 Task: Open Card Lead Magnet Creation in Board Business Model Revenue Streams Development to Workspace Email Automation and add a team member Softage.2@softage.net, a label Blue, a checklist Special Education, an attachment from your google drive, a color Blue and finally, add a card description 'Conduct customer focus group for new product' and a comment 'Since this item requires input from multiple team members, let us make sure everyone is on the same page before moving forward.'. Add a start date 'Jan 06, 1900' with a due date 'Jan 13, 1900'
Action: Mouse moved to (777, 157)
Screenshot: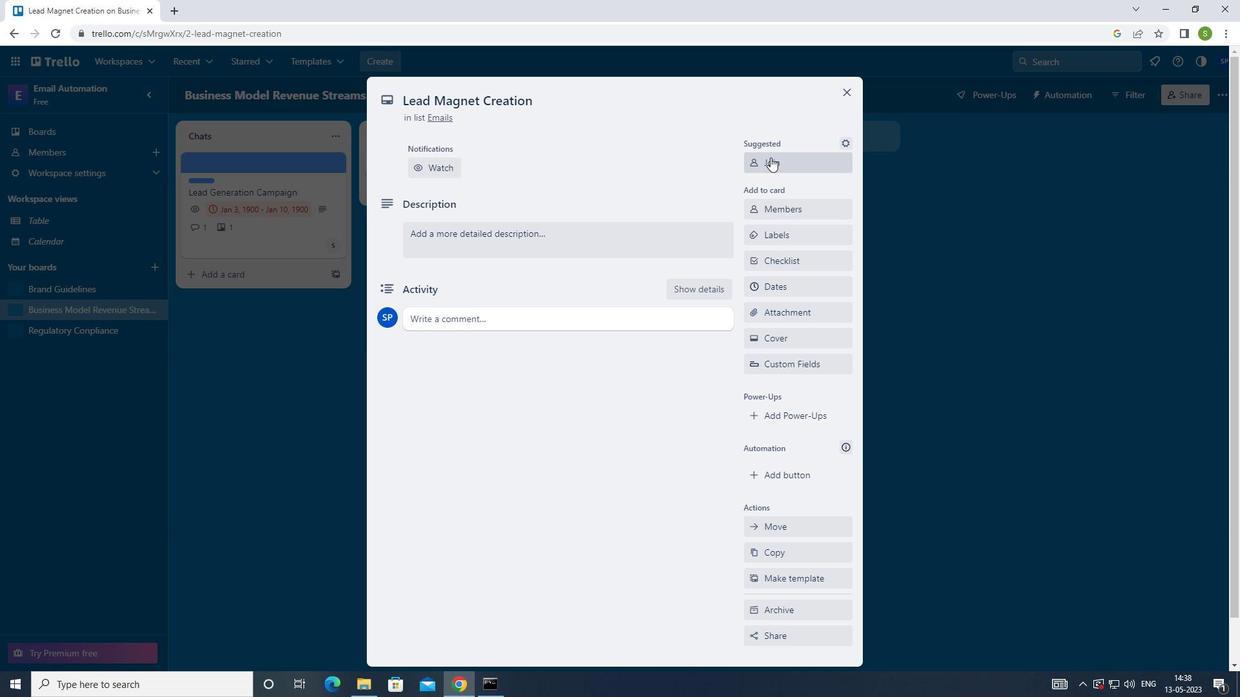 
Action: Mouse pressed left at (777, 157)
Screenshot: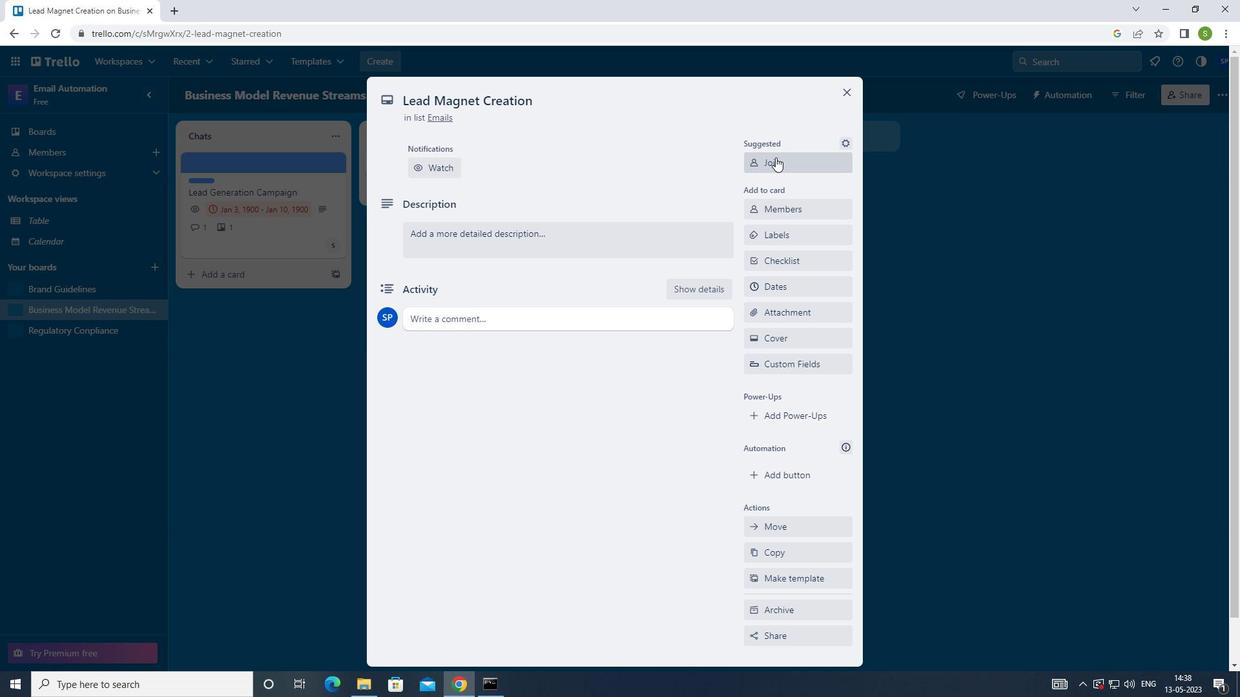 
Action: Mouse moved to (792, 162)
Screenshot: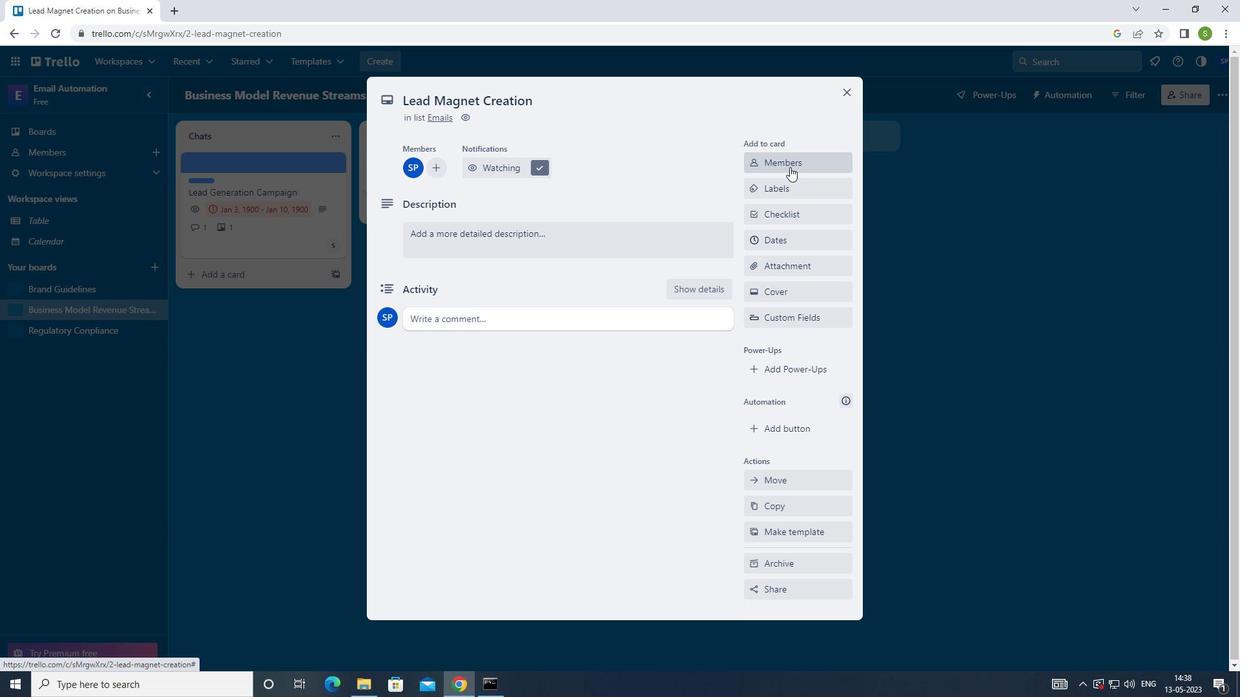 
Action: Mouse pressed left at (792, 162)
Screenshot: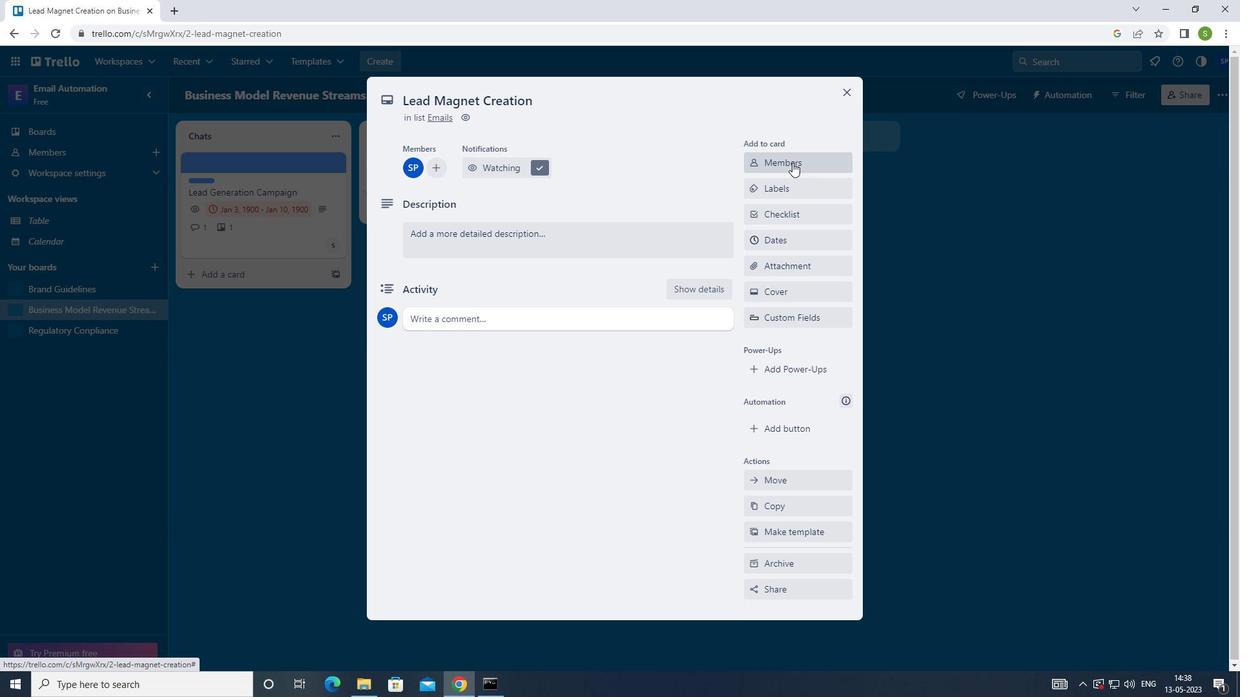 
Action: Mouse moved to (772, 171)
Screenshot: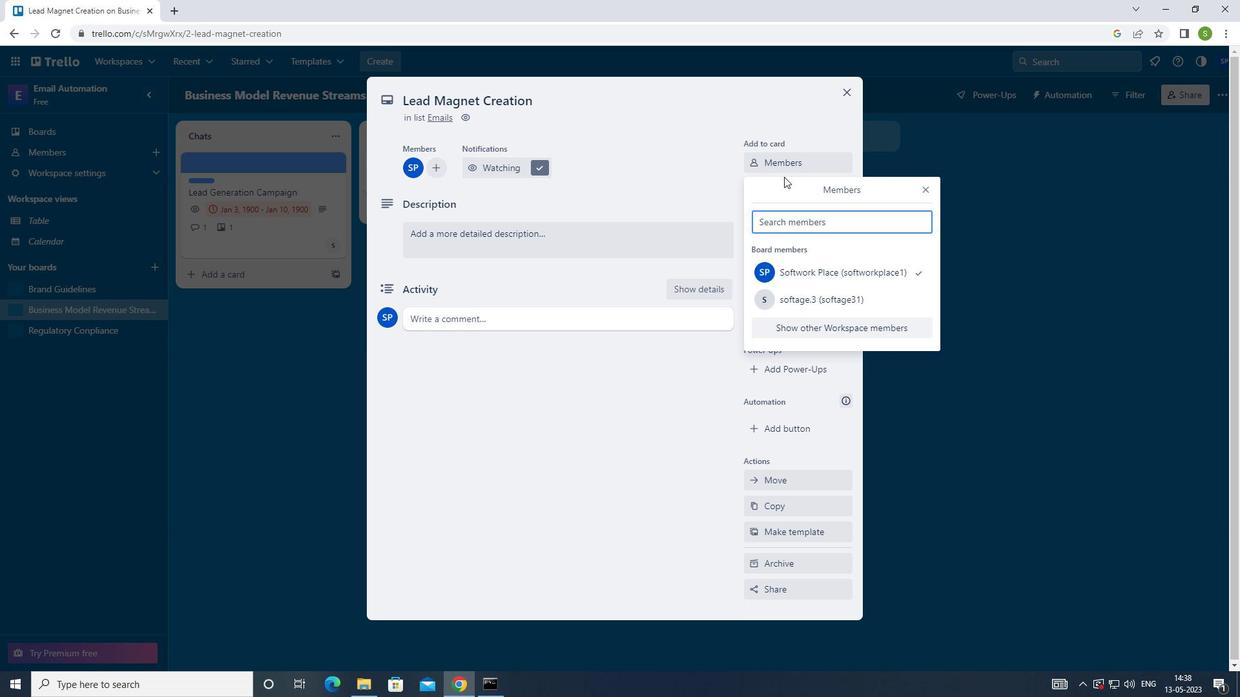 
Action: Key pressed <Key.shift>SOFTAGE.2<Key.shift>@SOFTAGE.NET
Screenshot: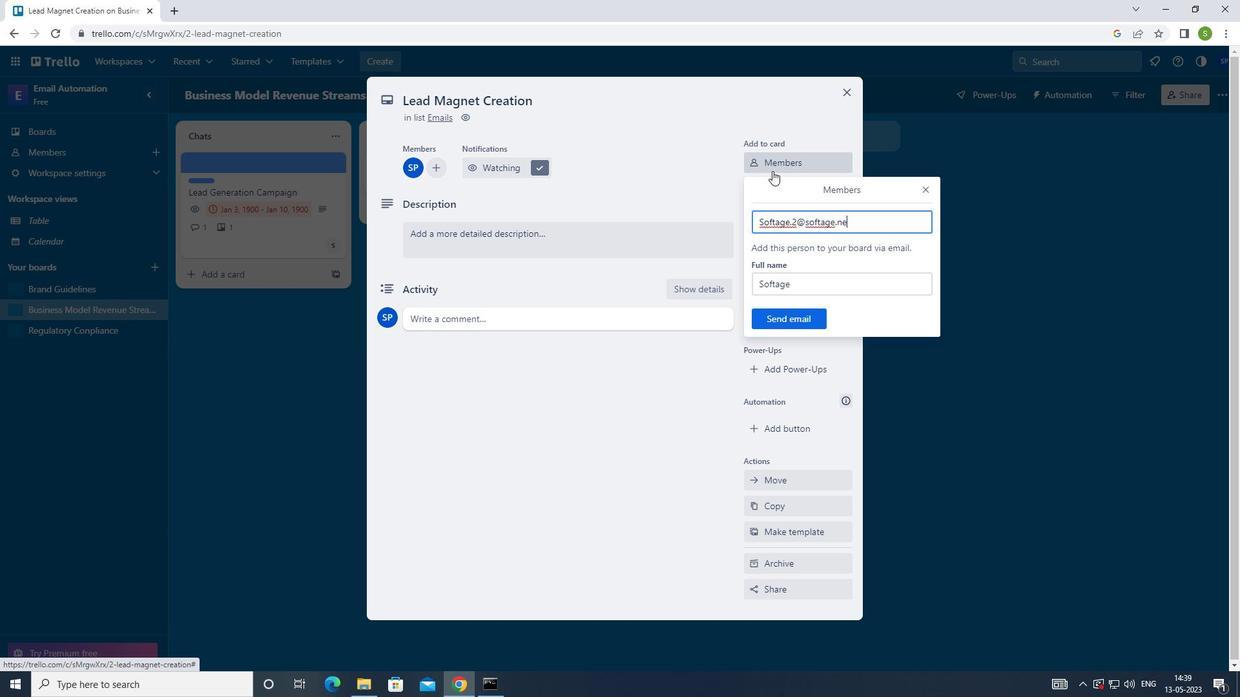 
Action: Mouse moved to (793, 319)
Screenshot: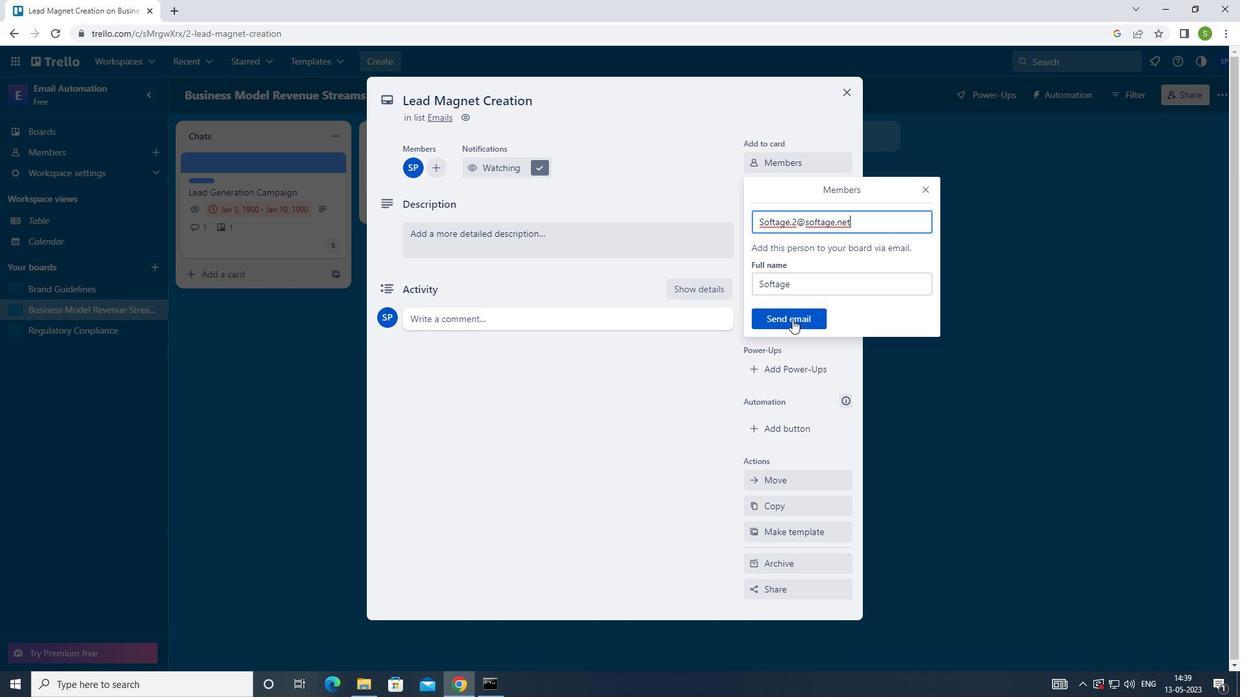 
Action: Mouse pressed left at (793, 319)
Screenshot: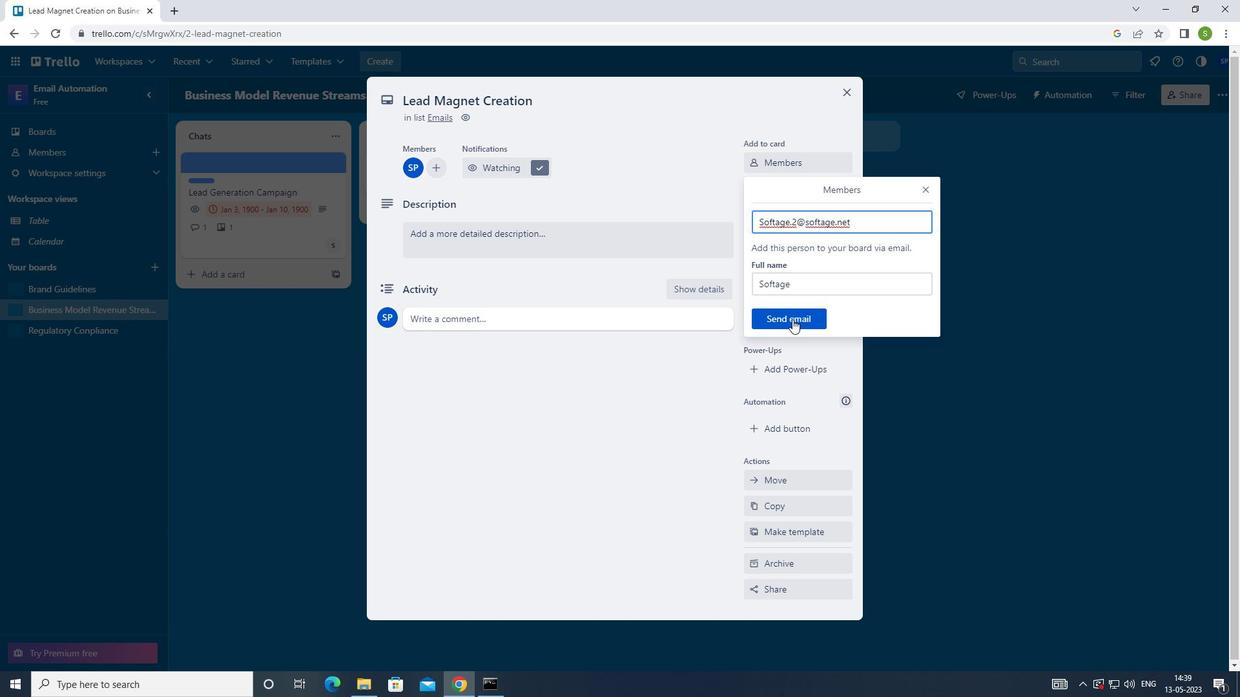 
Action: Mouse moved to (808, 190)
Screenshot: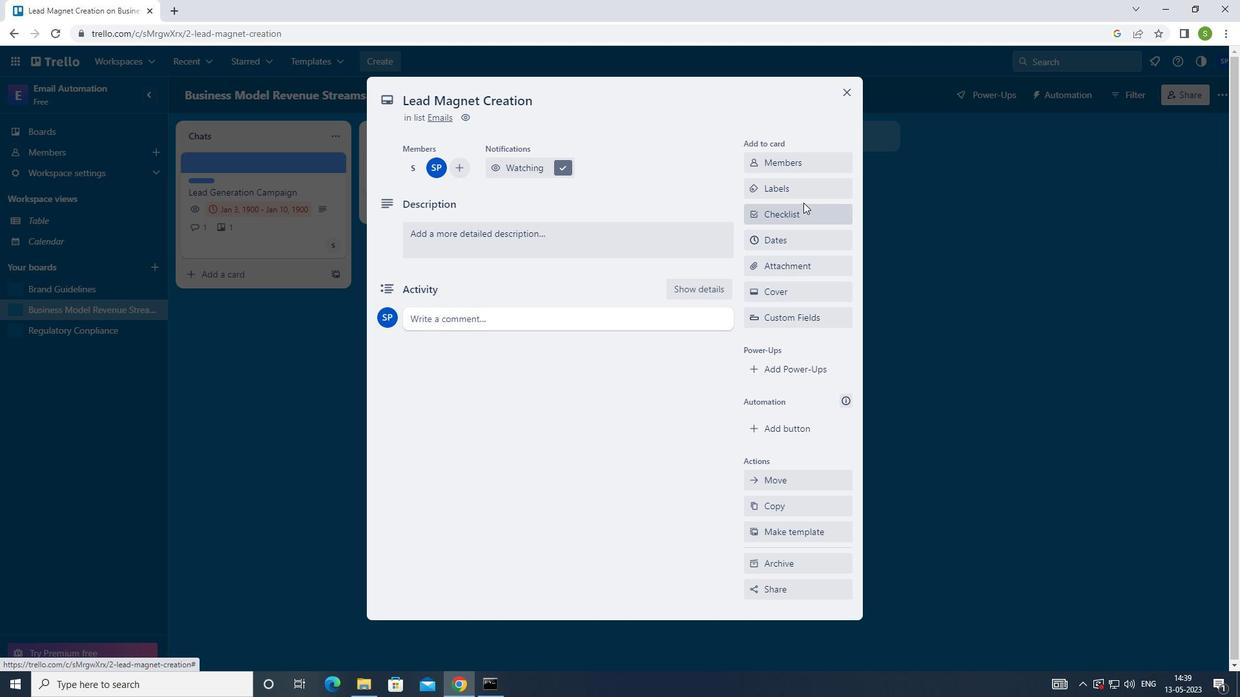 
Action: Mouse pressed left at (808, 190)
Screenshot: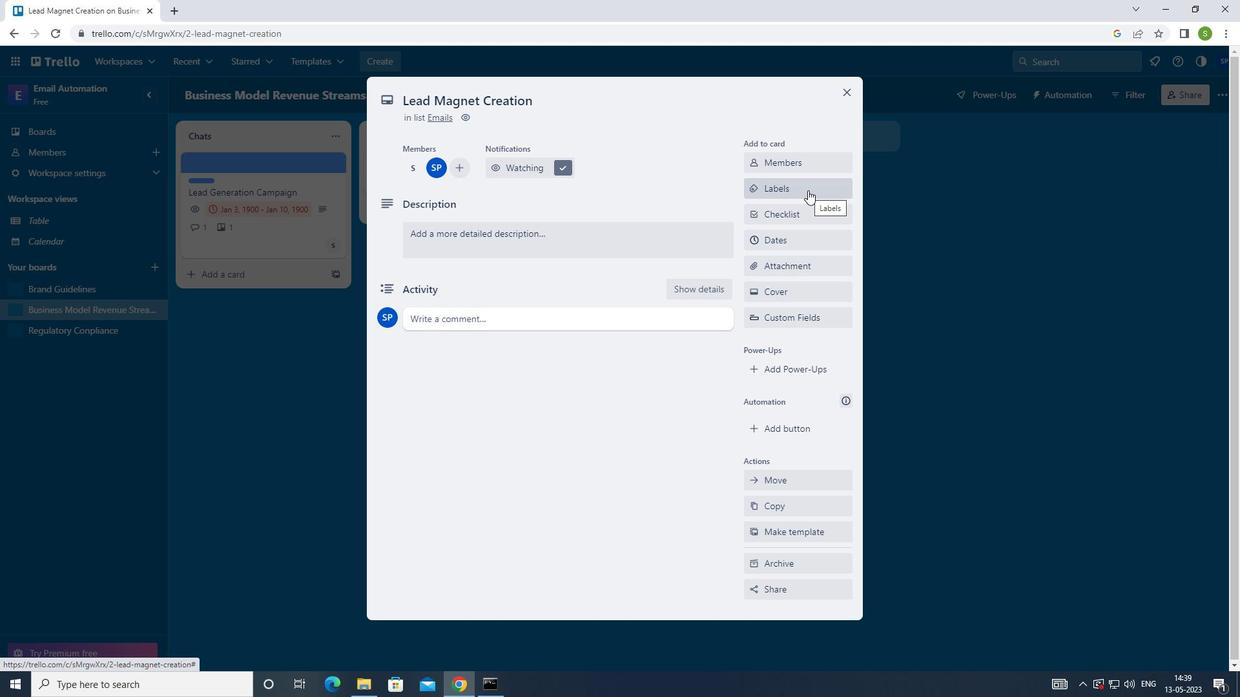 
Action: Mouse moved to (758, 412)
Screenshot: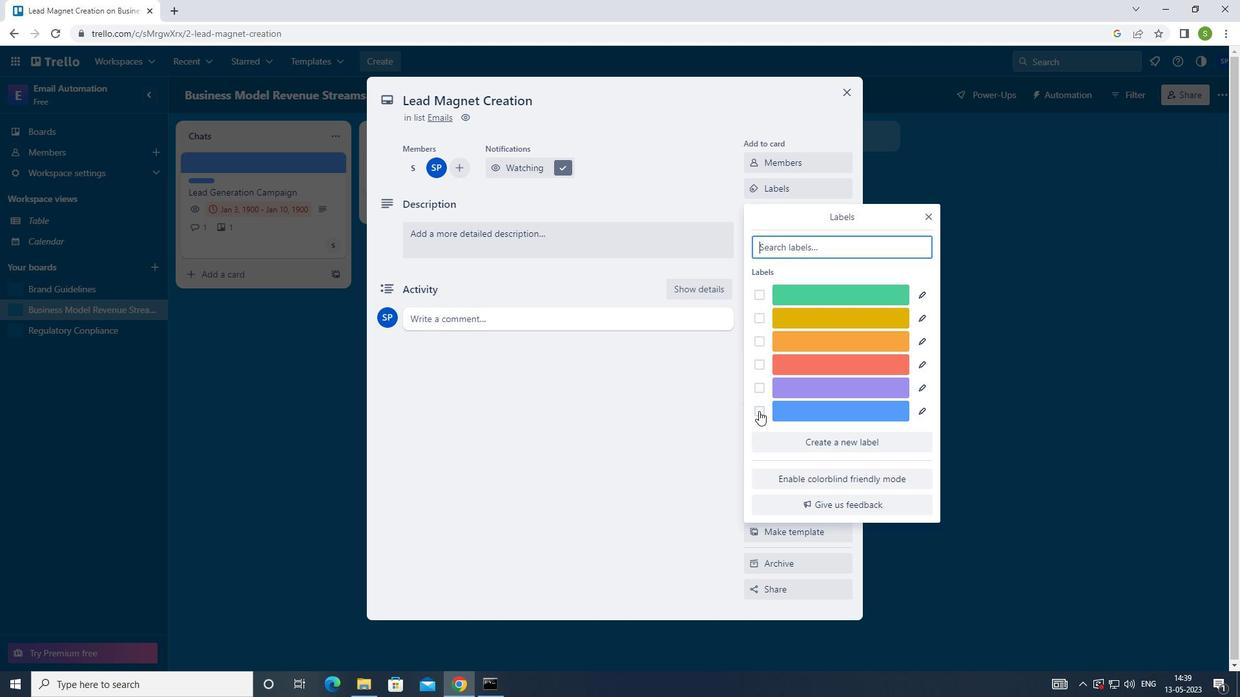 
Action: Mouse pressed left at (758, 412)
Screenshot: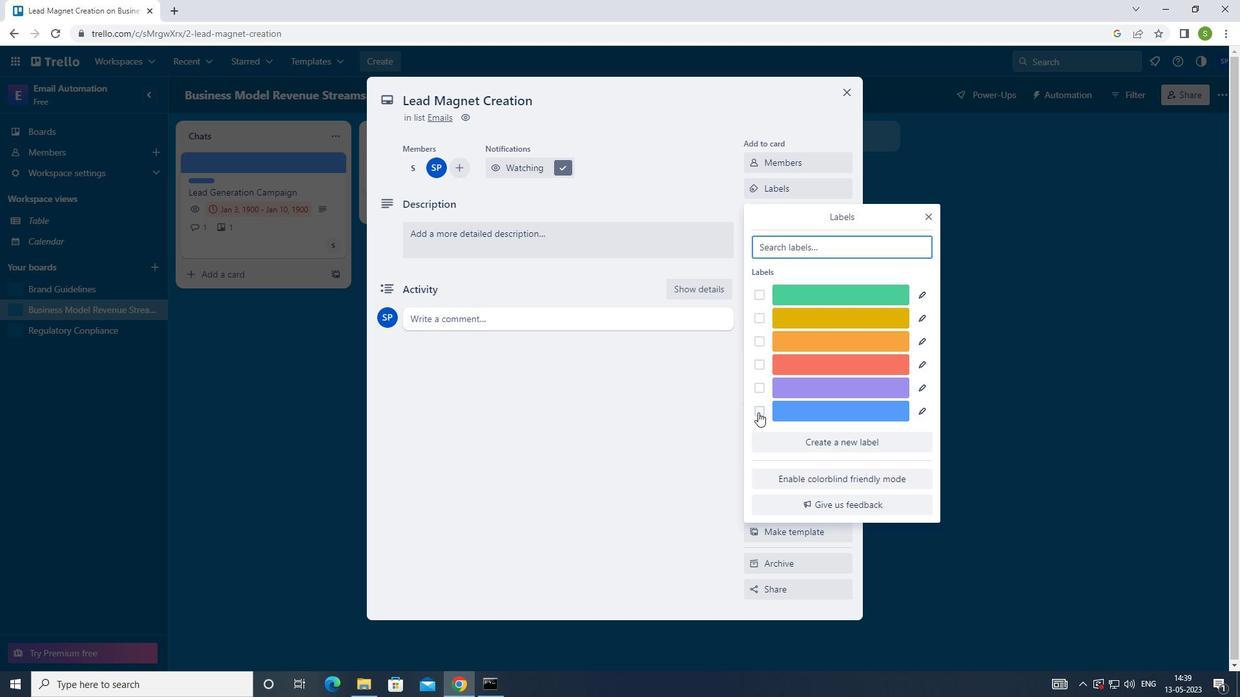 
Action: Mouse moved to (931, 219)
Screenshot: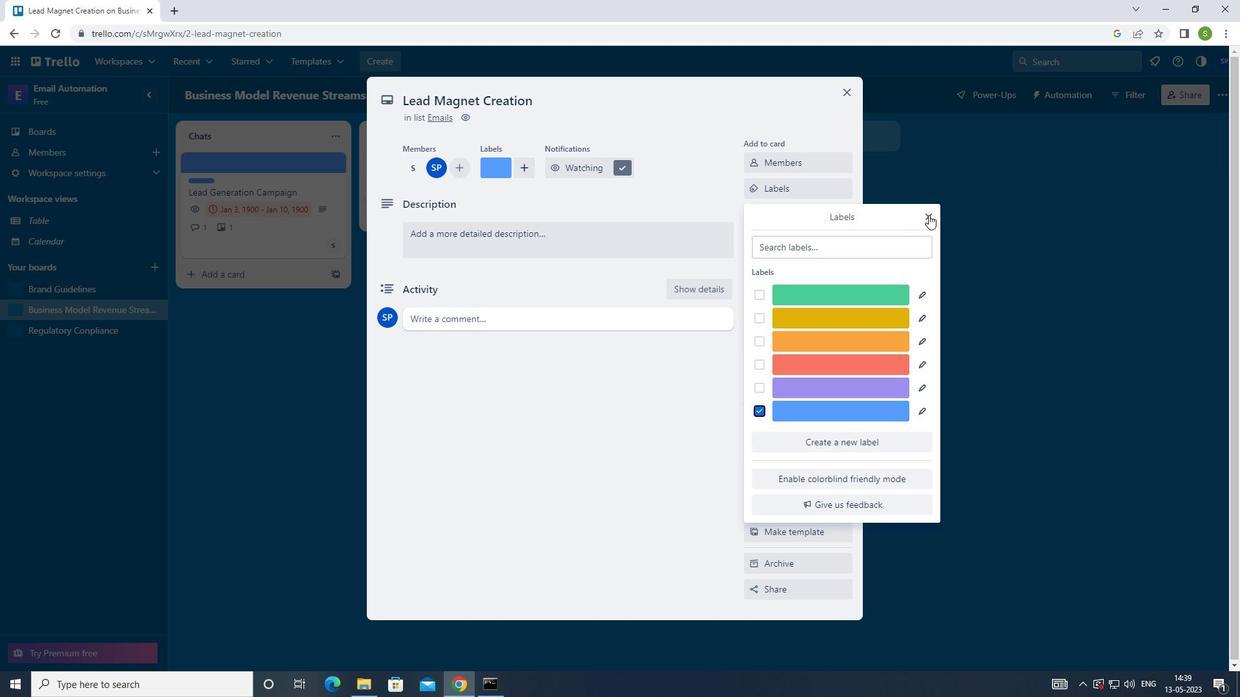 
Action: Mouse pressed left at (931, 219)
Screenshot: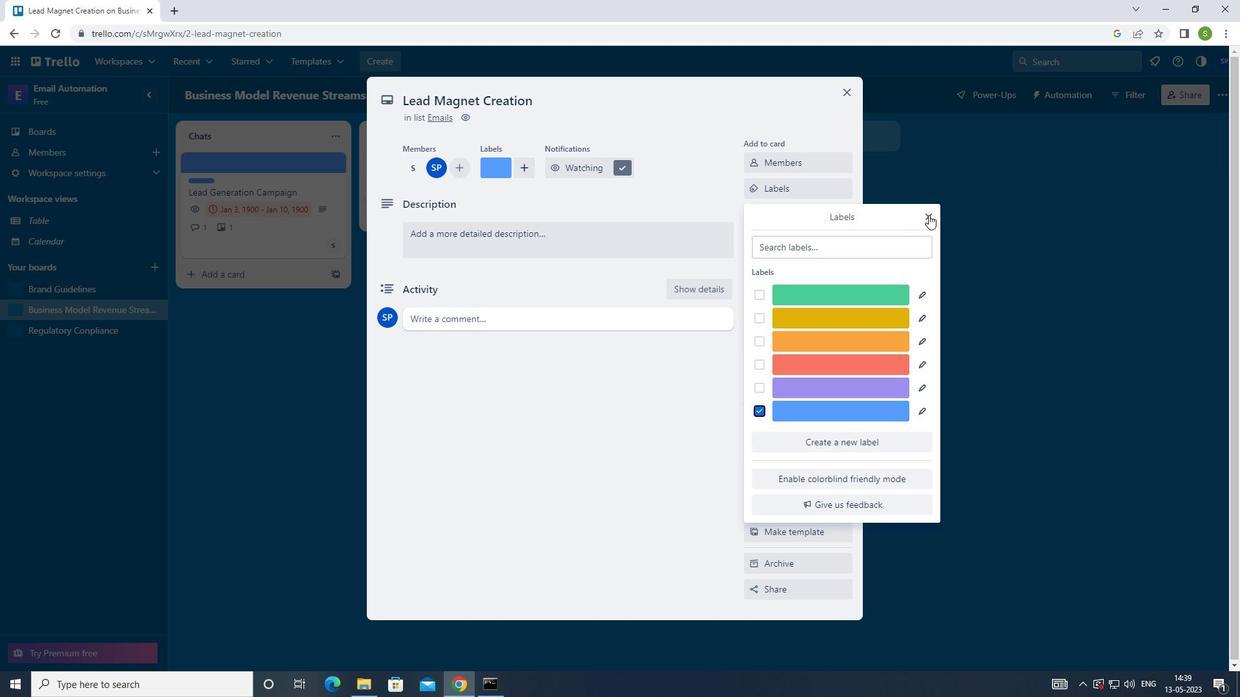 
Action: Mouse moved to (805, 214)
Screenshot: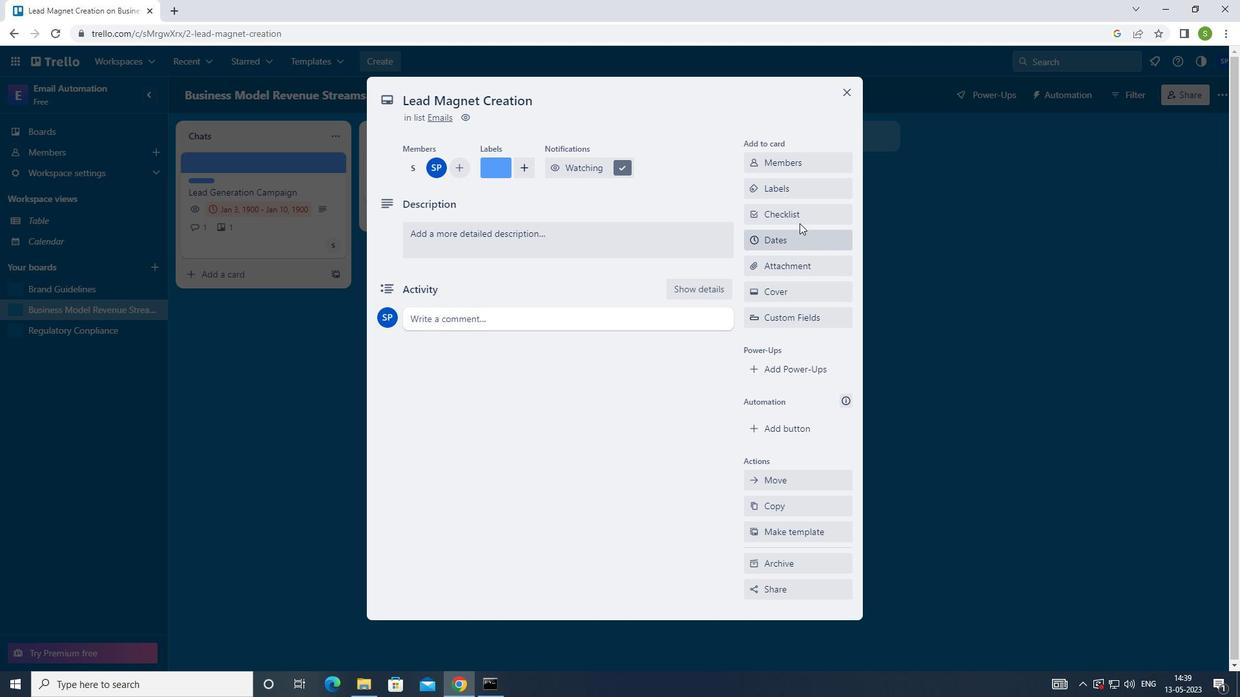 
Action: Mouse pressed left at (805, 214)
Screenshot: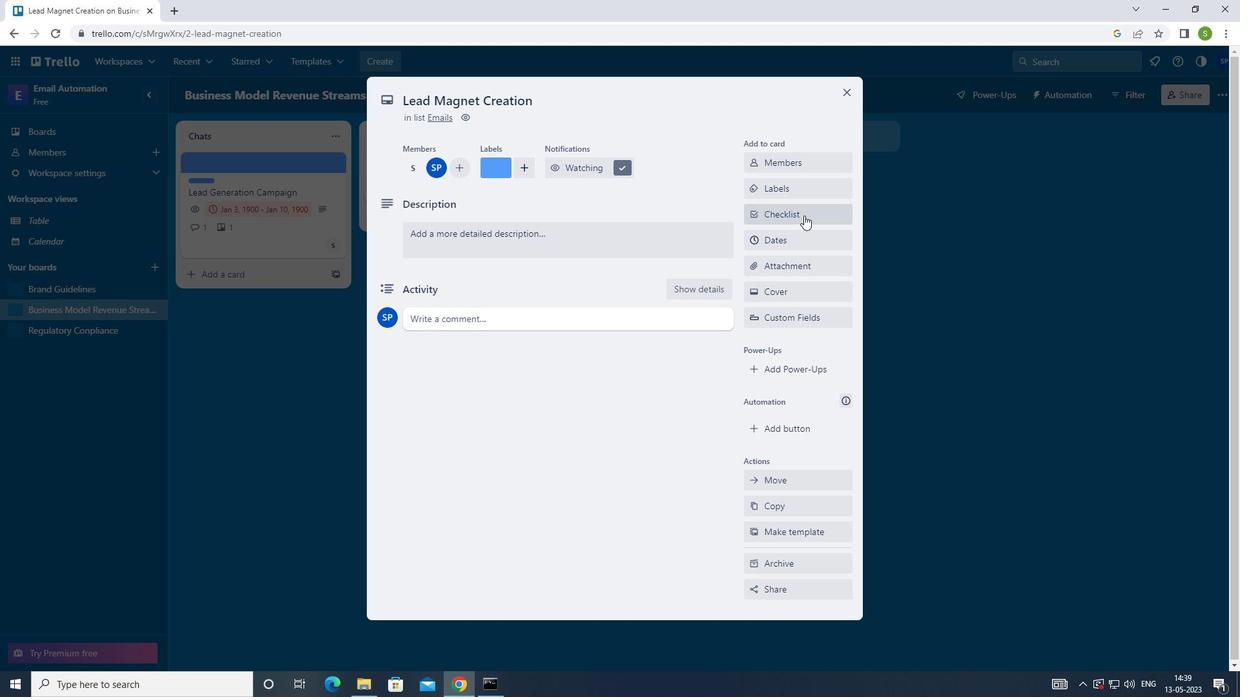 
Action: Mouse moved to (898, 260)
Screenshot: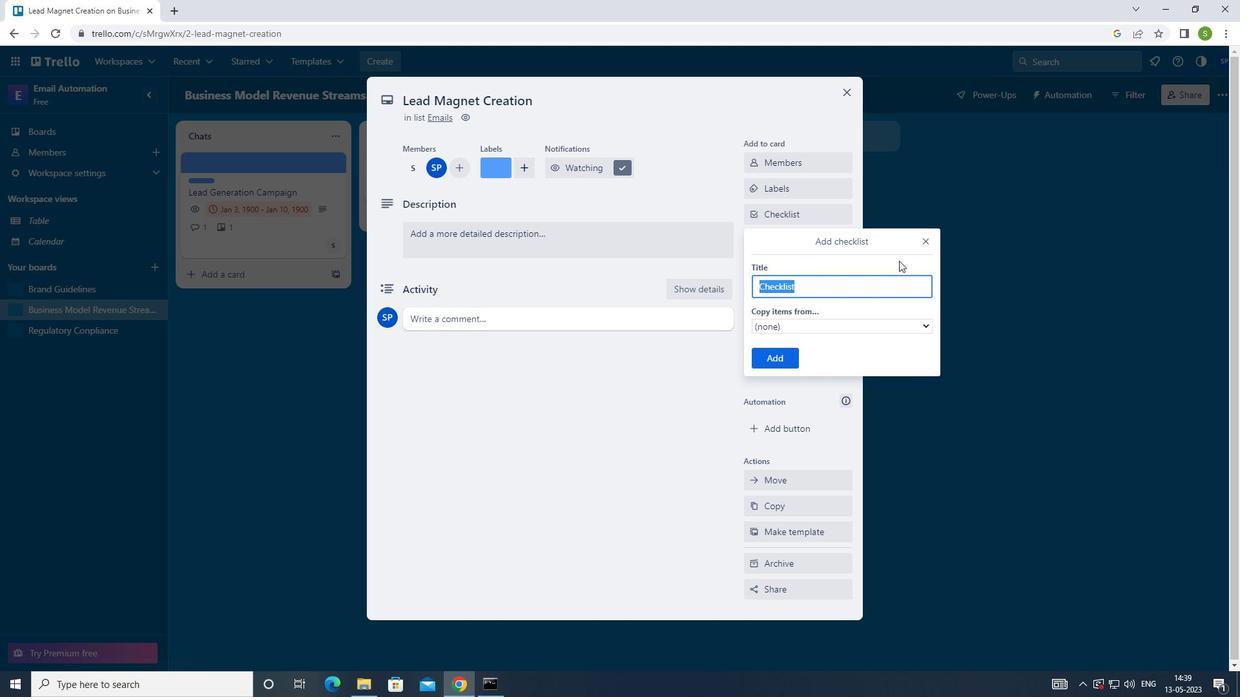 
Action: Key pressed <Key.shift>SE<Key.backspace>PECIAL<Key.space><Key.shift>EDUCATION
Screenshot: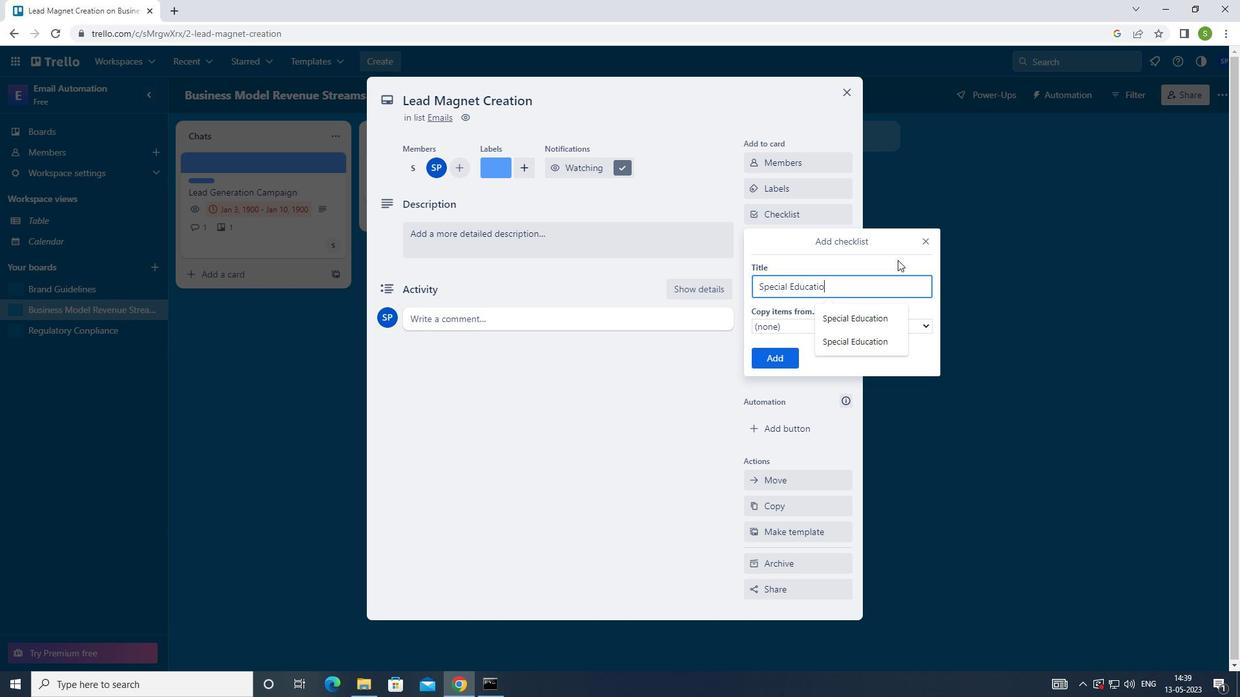 
Action: Mouse moved to (777, 358)
Screenshot: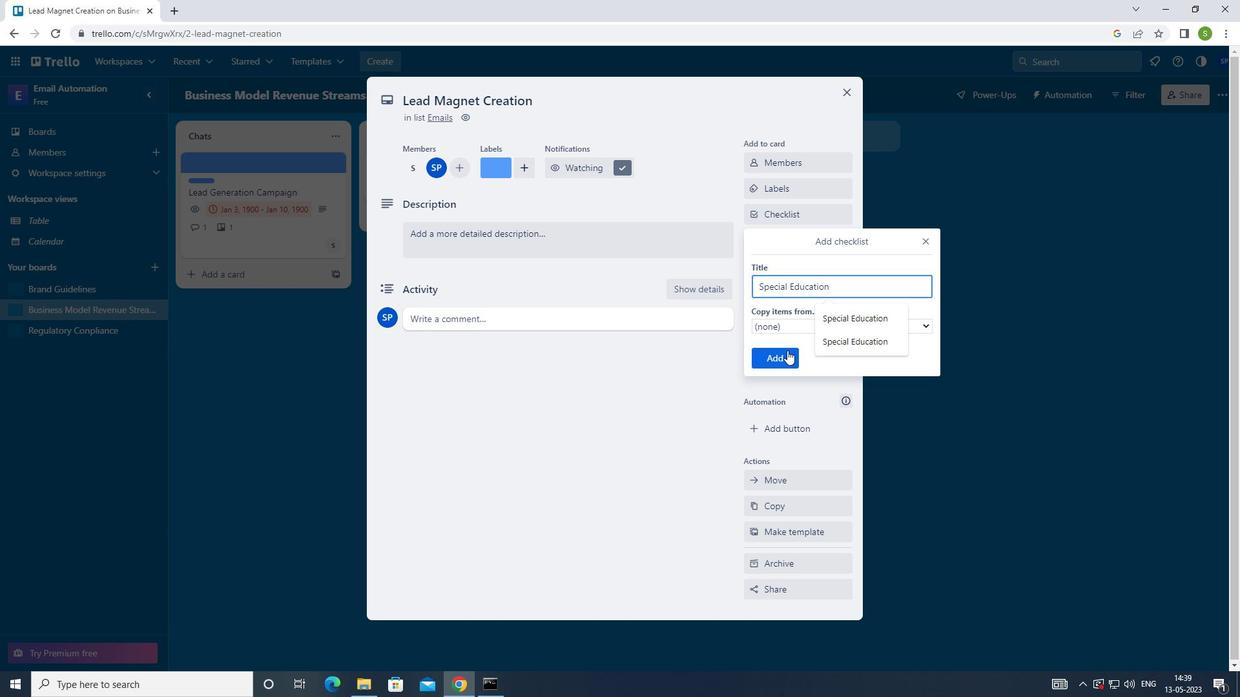 
Action: Mouse pressed left at (777, 358)
Screenshot: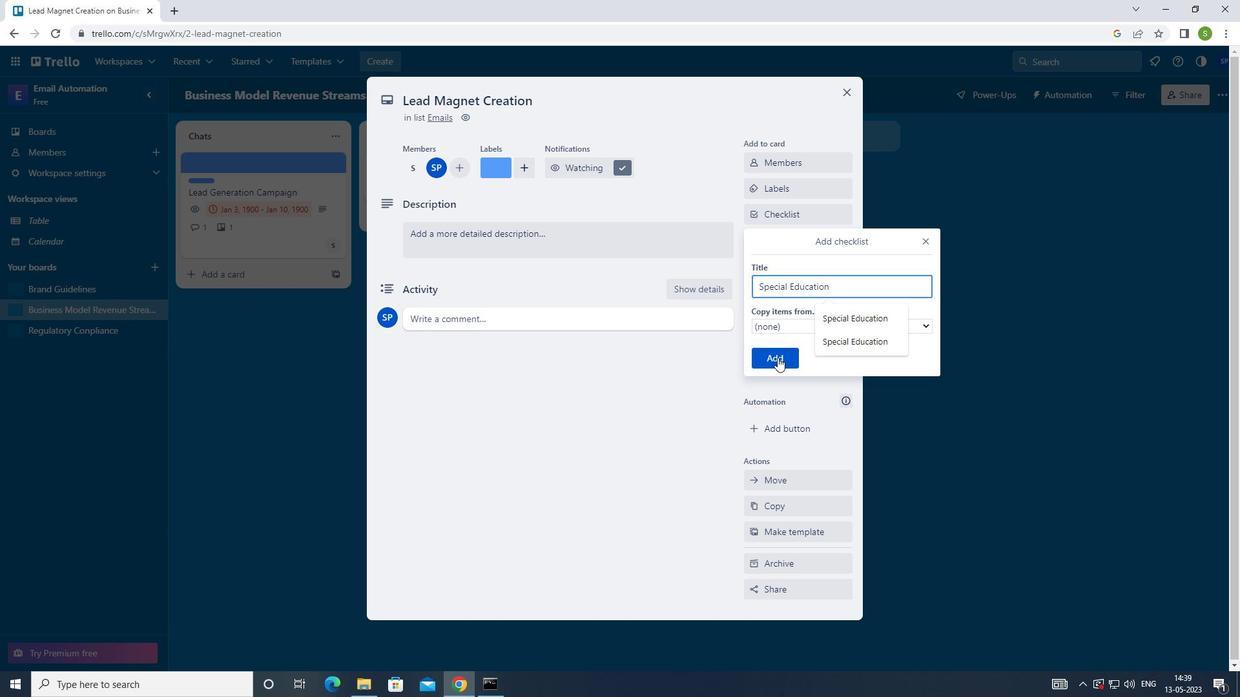 
Action: Mouse moved to (803, 271)
Screenshot: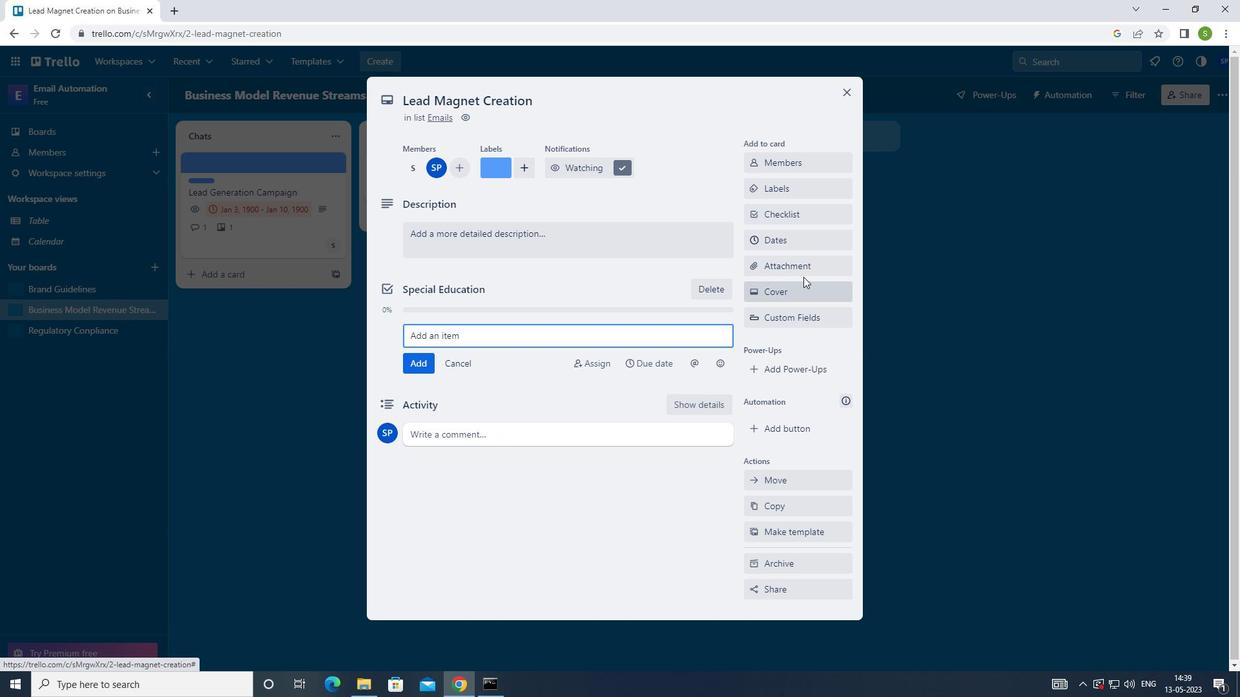 
Action: Mouse pressed left at (803, 271)
Screenshot: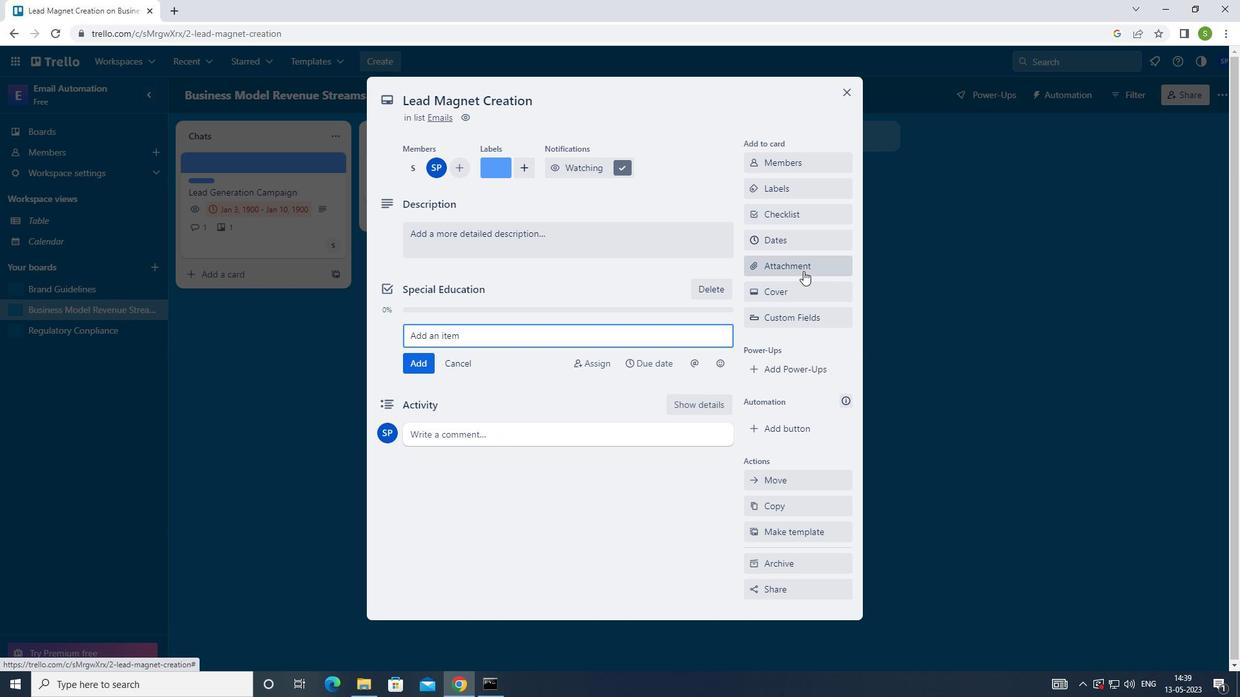 
Action: Mouse moved to (785, 361)
Screenshot: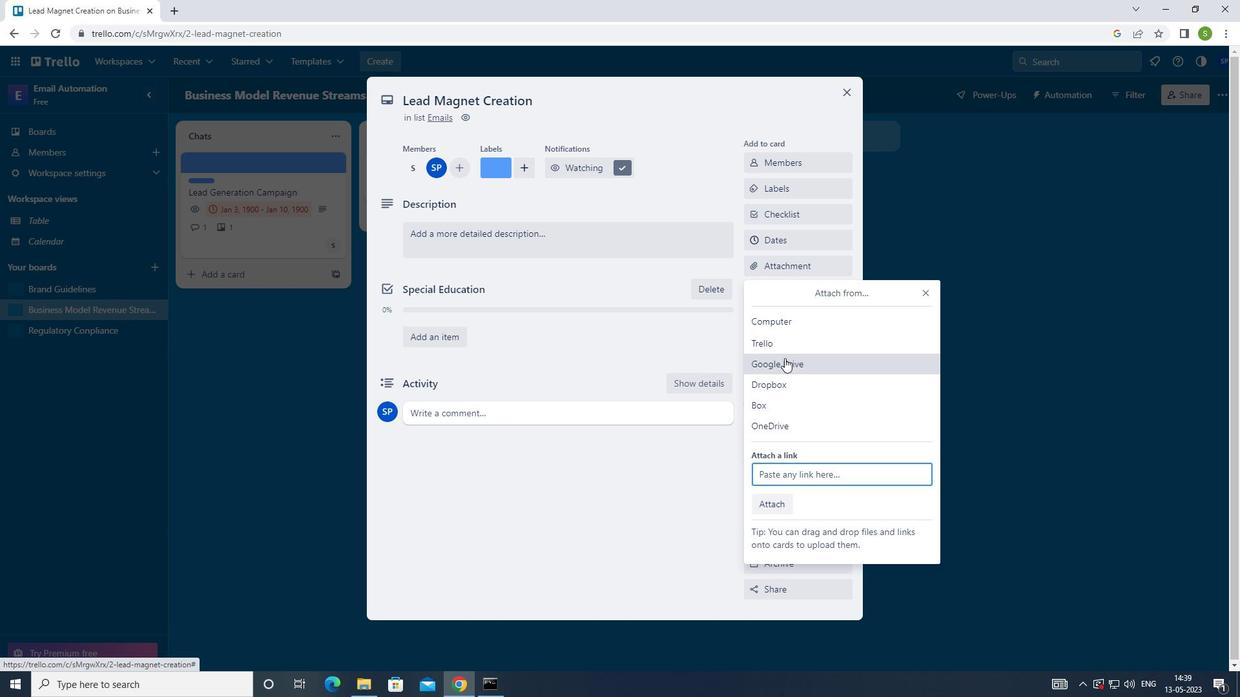 
Action: Mouse pressed left at (785, 361)
Screenshot: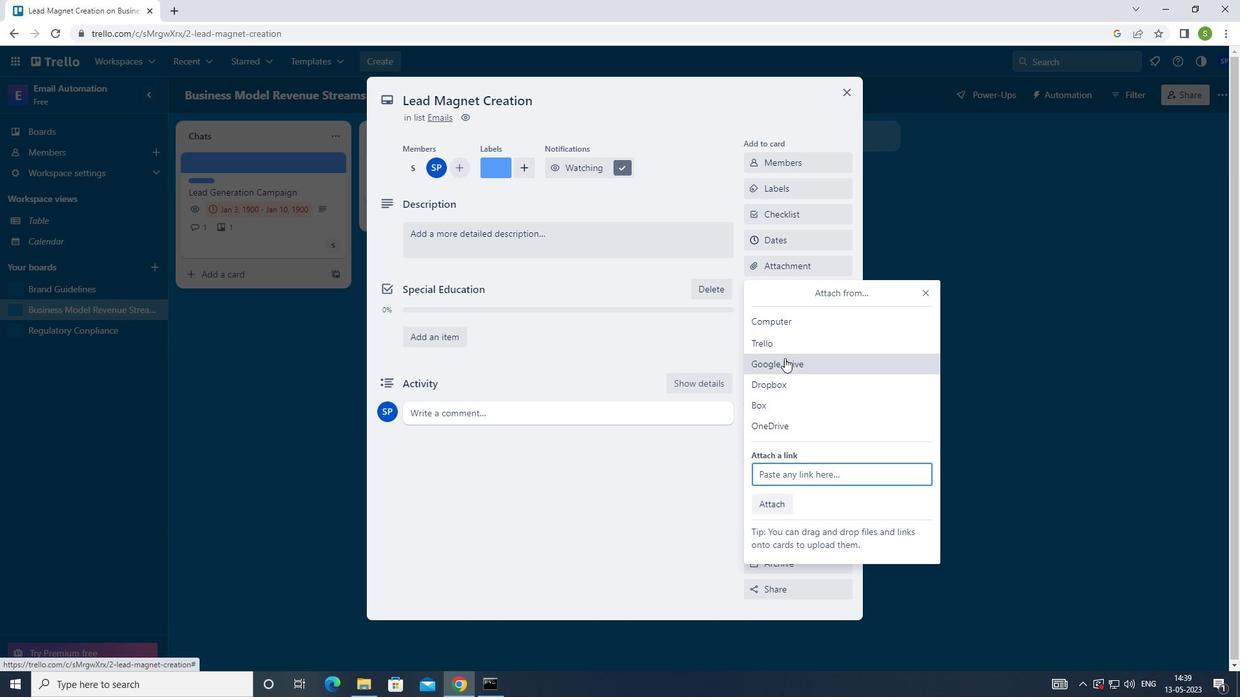 
Action: Mouse moved to (342, 316)
Screenshot: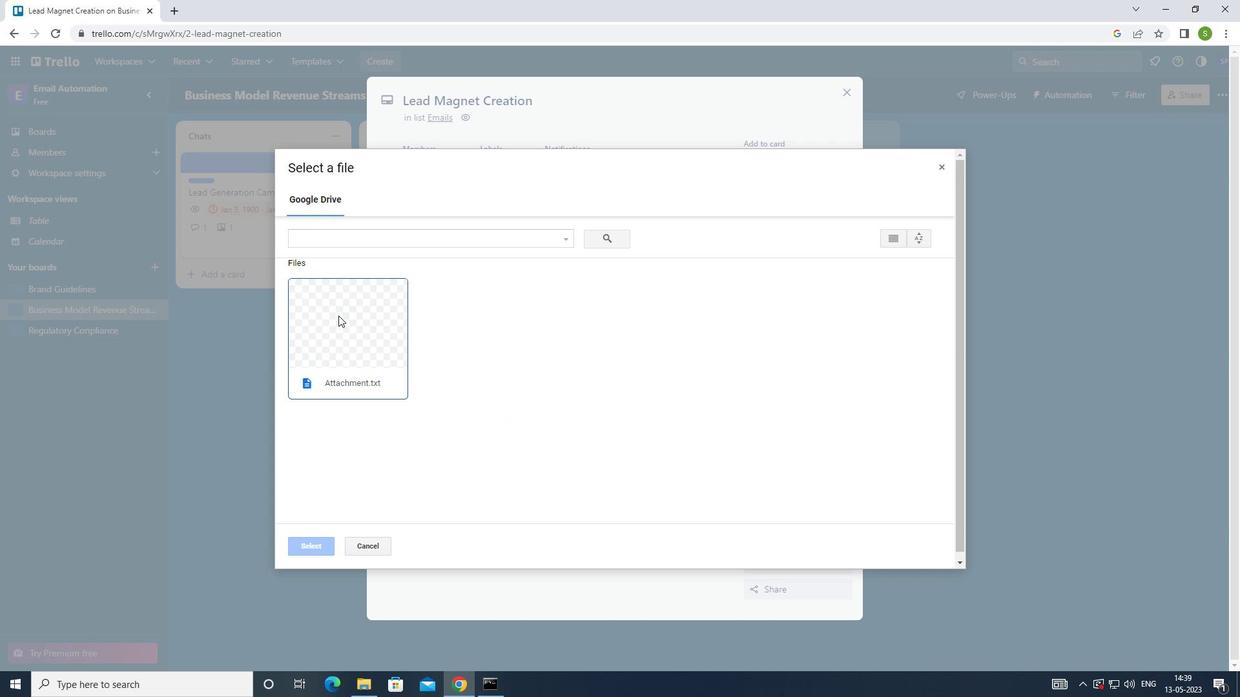 
Action: Mouse pressed left at (342, 316)
Screenshot: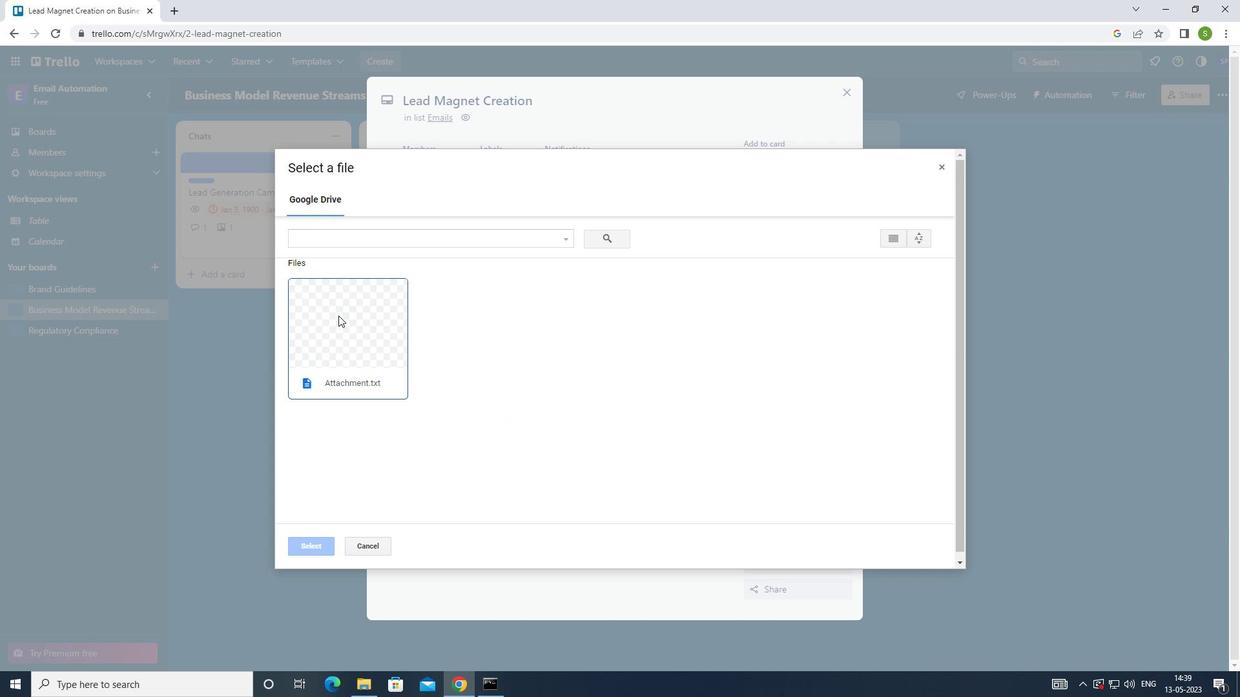 
Action: Mouse moved to (305, 541)
Screenshot: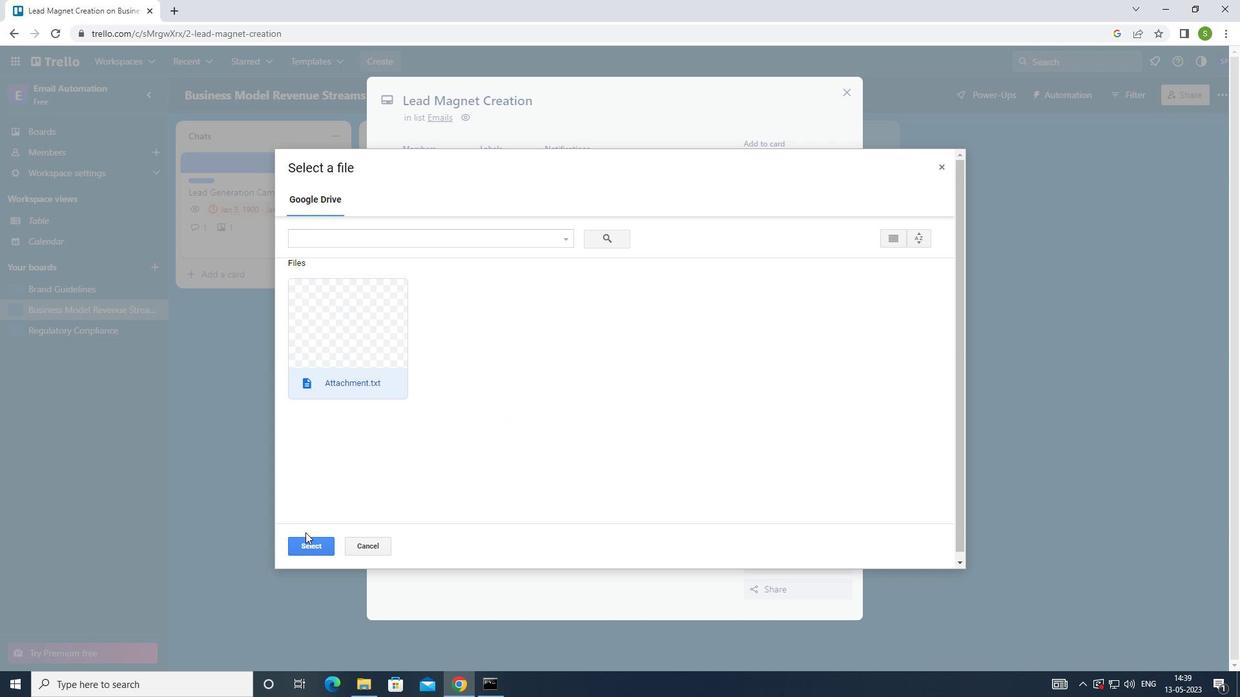 
Action: Mouse pressed left at (305, 541)
Screenshot: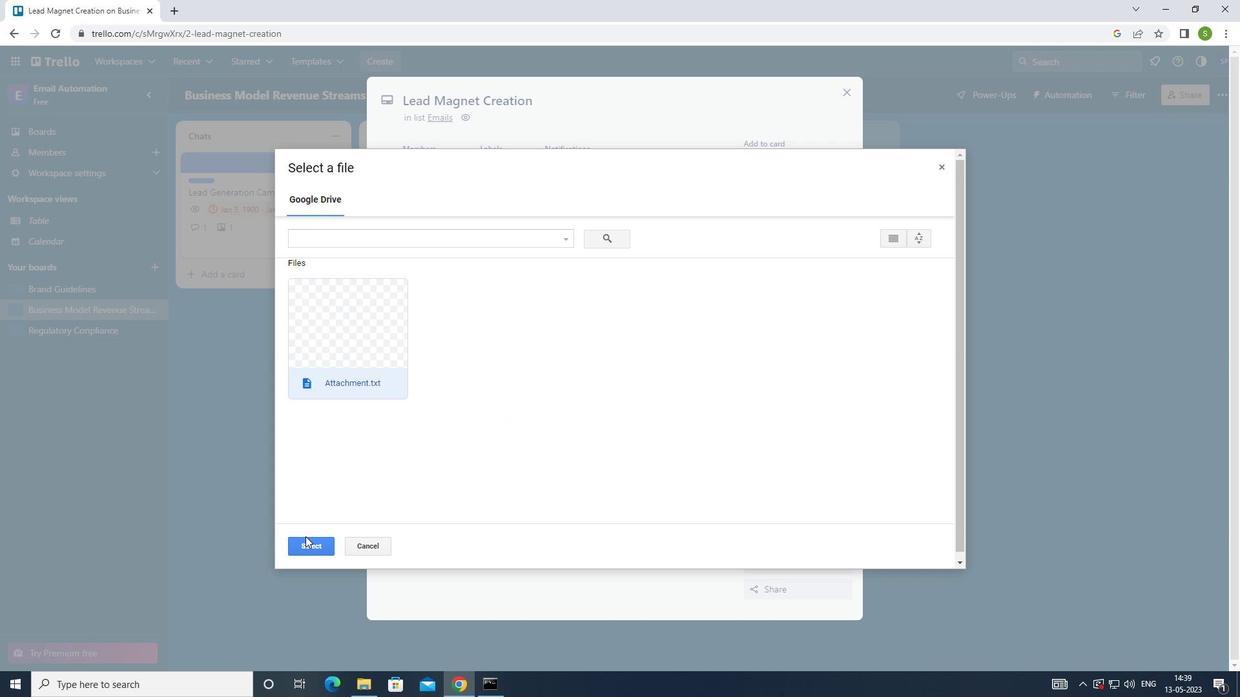 
Action: Mouse moved to (774, 297)
Screenshot: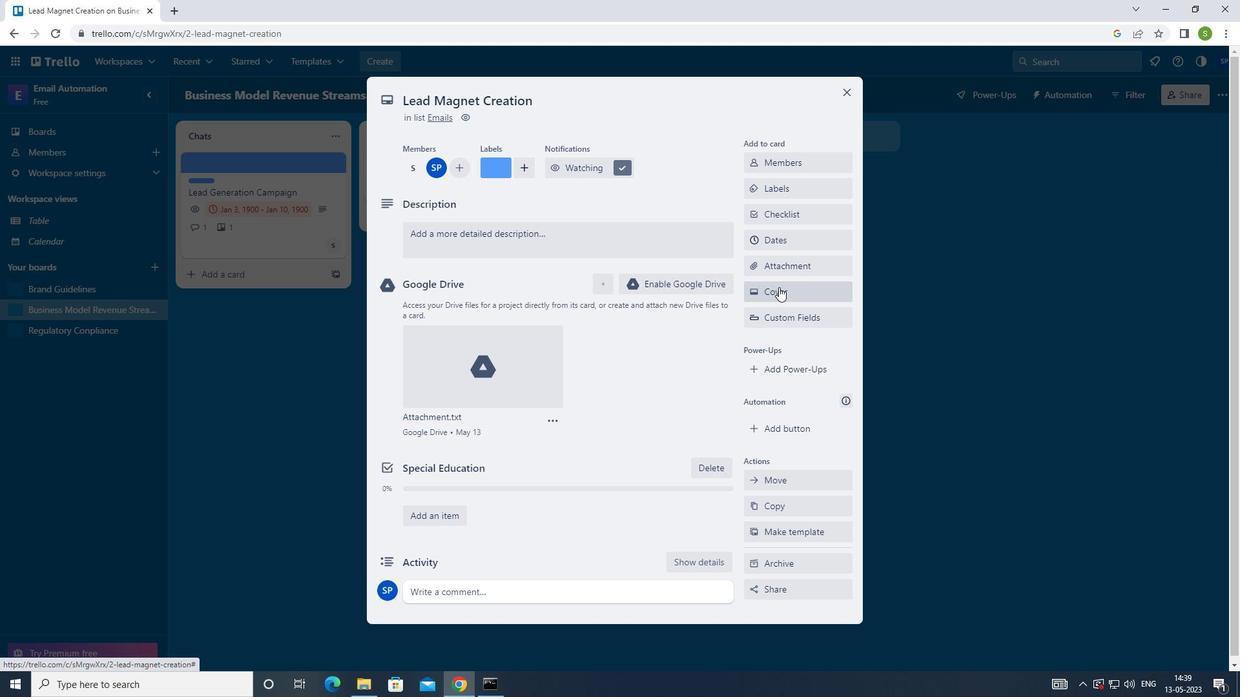 
Action: Mouse pressed left at (774, 297)
Screenshot: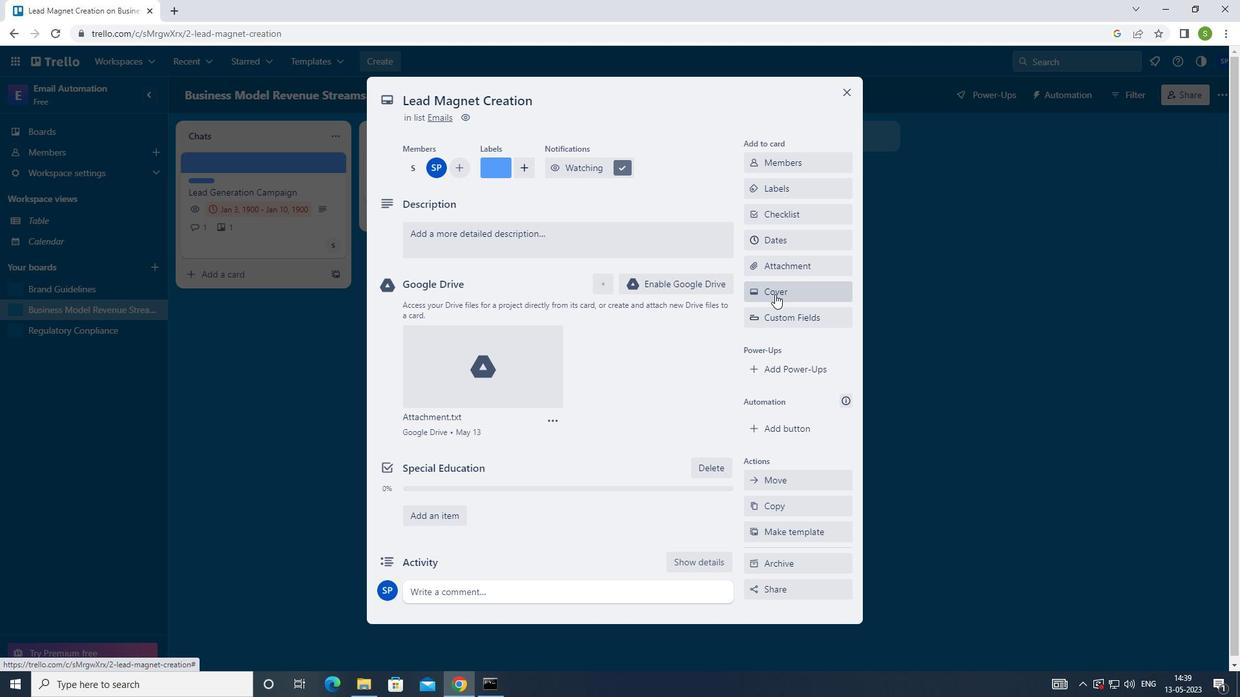 
Action: Mouse moved to (765, 432)
Screenshot: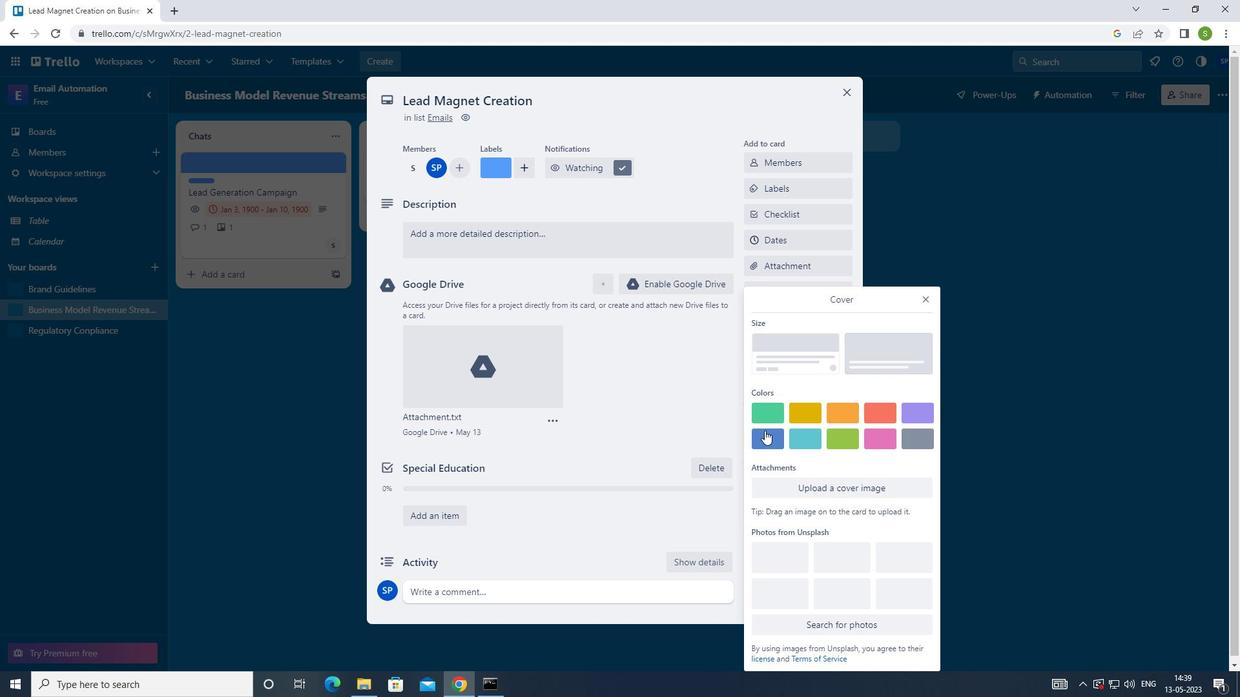 
Action: Mouse pressed left at (765, 432)
Screenshot: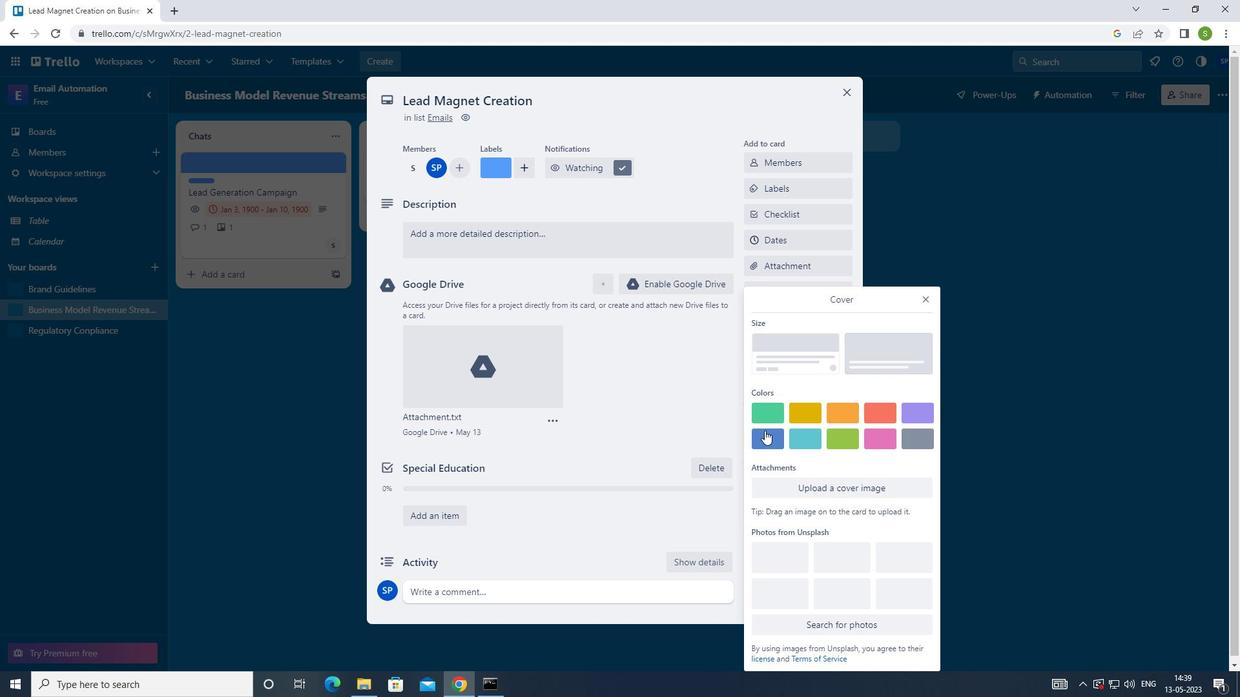 
Action: Mouse moved to (575, 306)
Screenshot: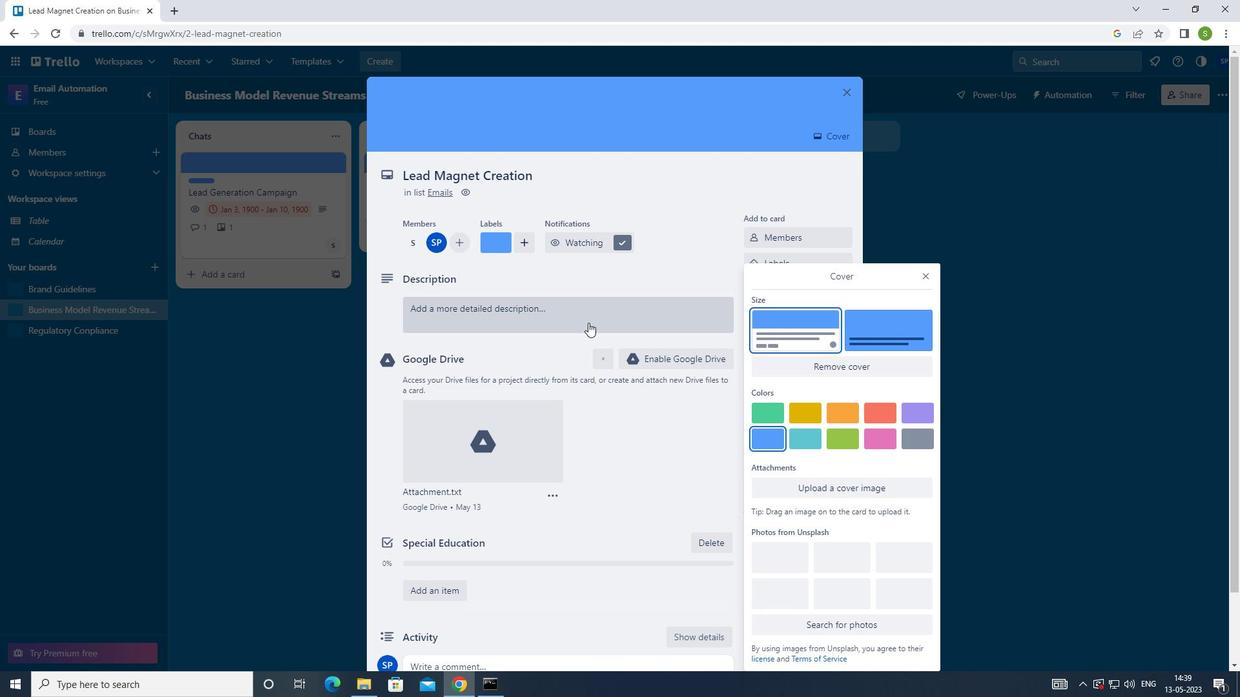 
Action: Mouse pressed left at (575, 306)
Screenshot: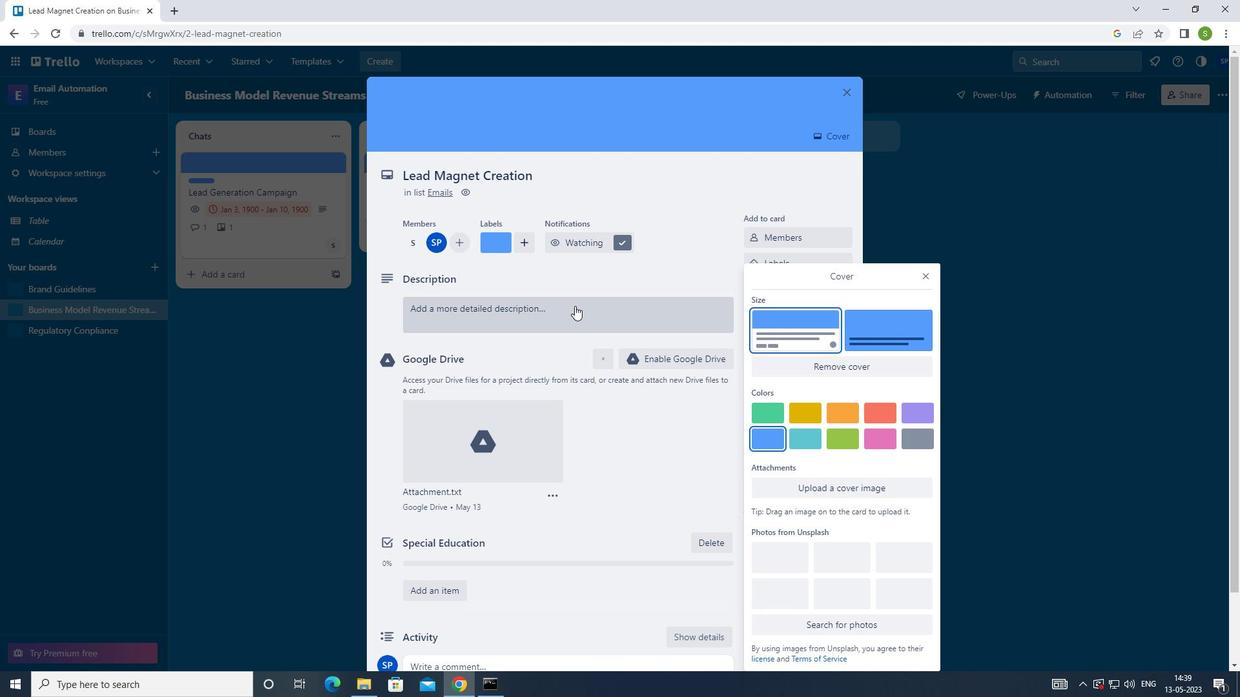 
Action: Mouse moved to (578, 303)
Screenshot: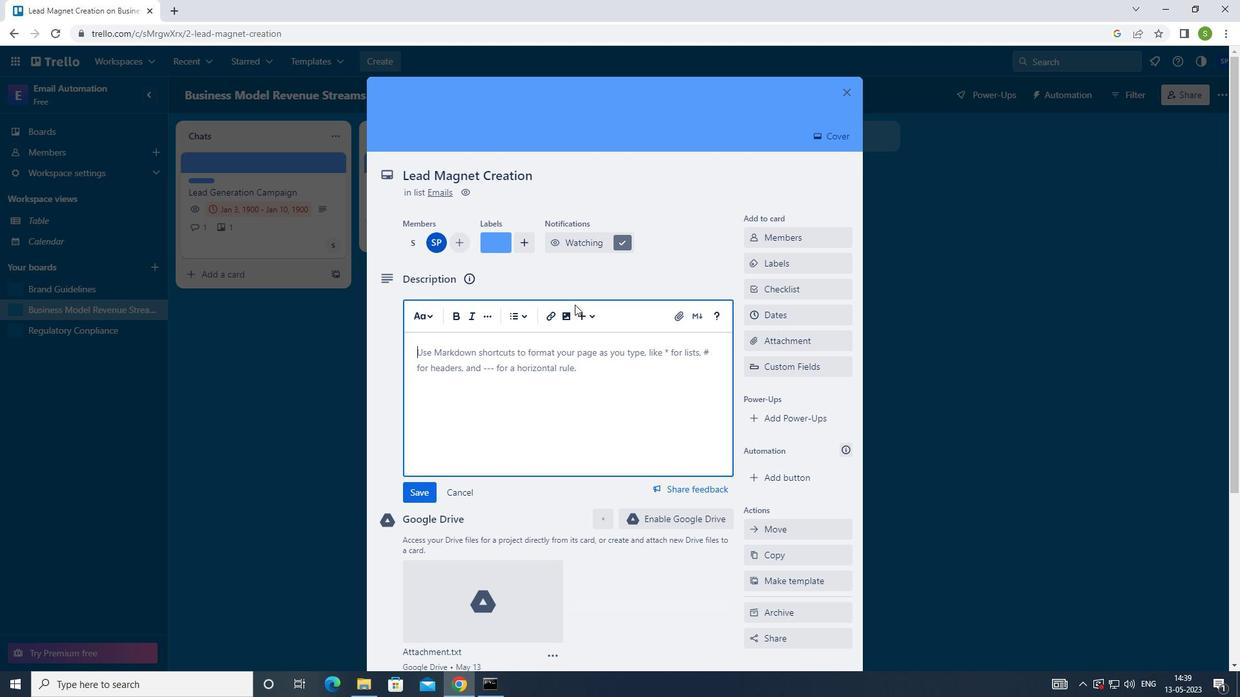 
Action: Key pressed <Key.shift>CONDUCT<Key.space>CUSTOMER<Key.space>FOCUS<Key.space>GROUP<Key.space>FOR<Key.space>NEW<Key.space>PRODUCT
Screenshot: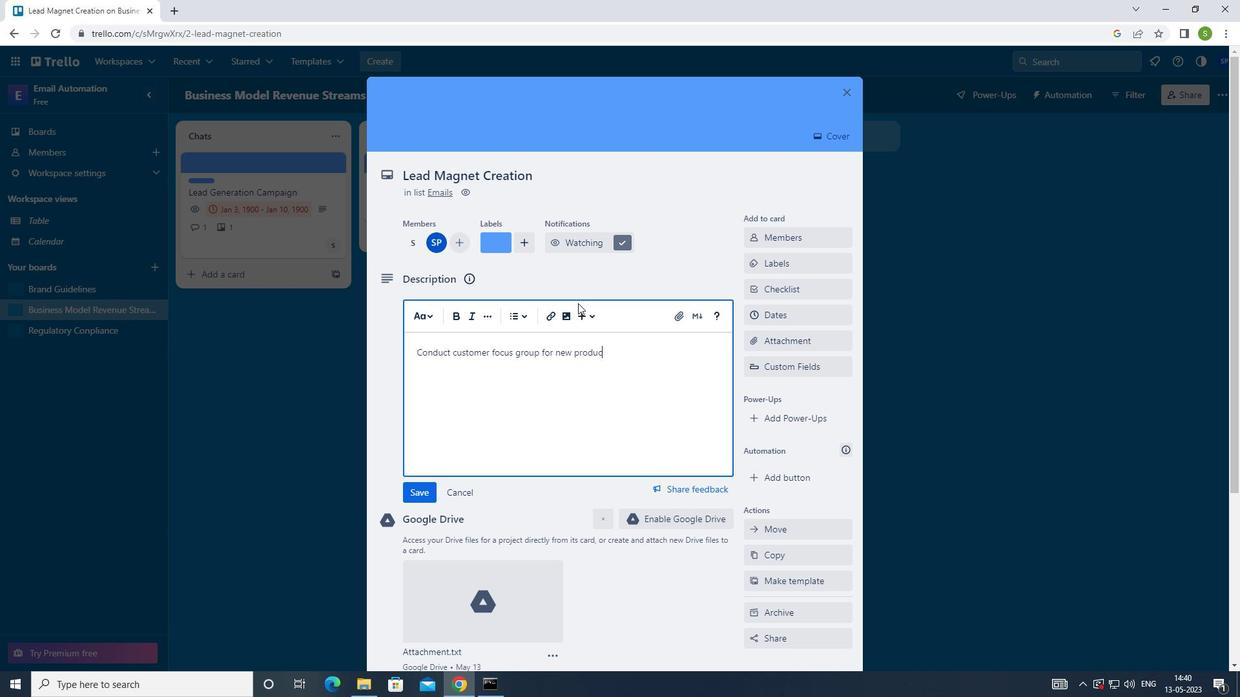 
Action: Mouse moved to (424, 491)
Screenshot: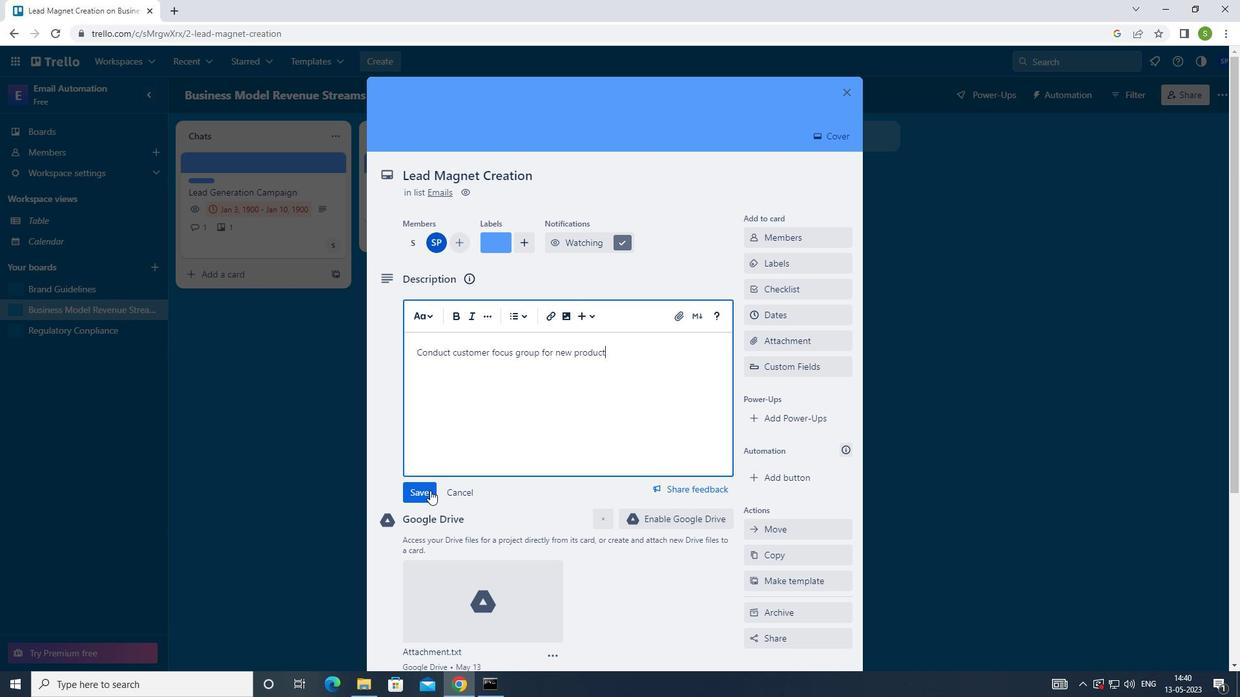 
Action: Mouse pressed left at (424, 491)
Screenshot: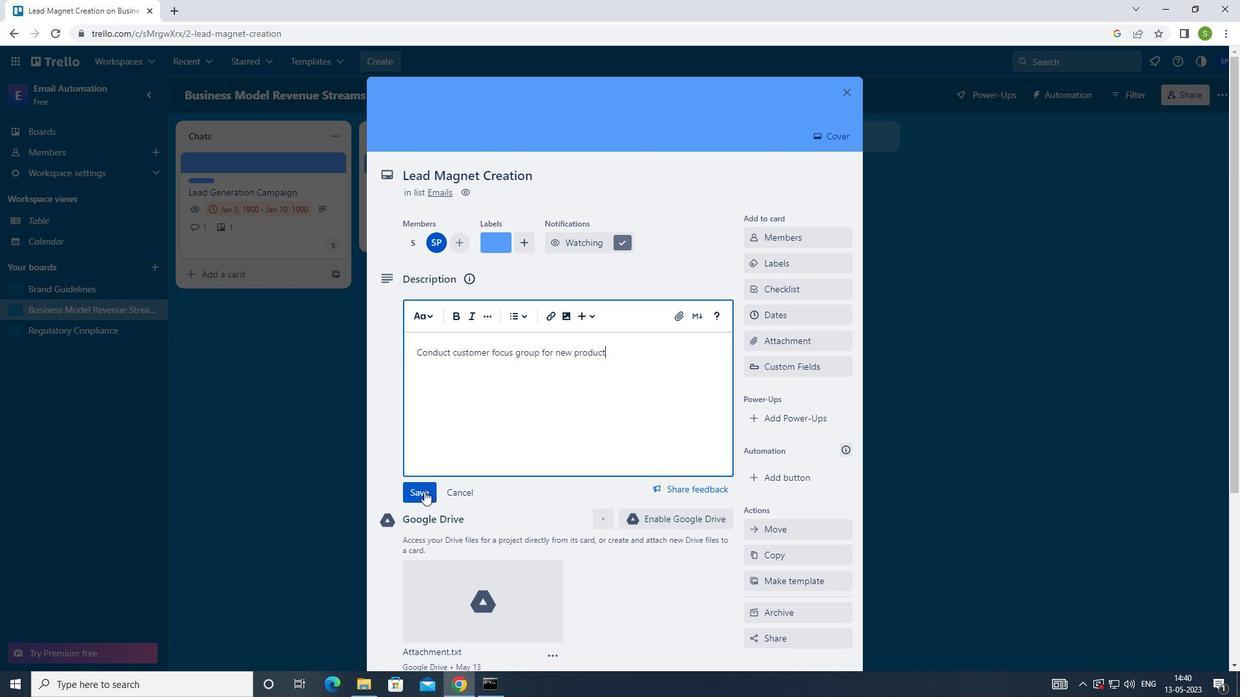 
Action: Mouse moved to (542, 401)
Screenshot: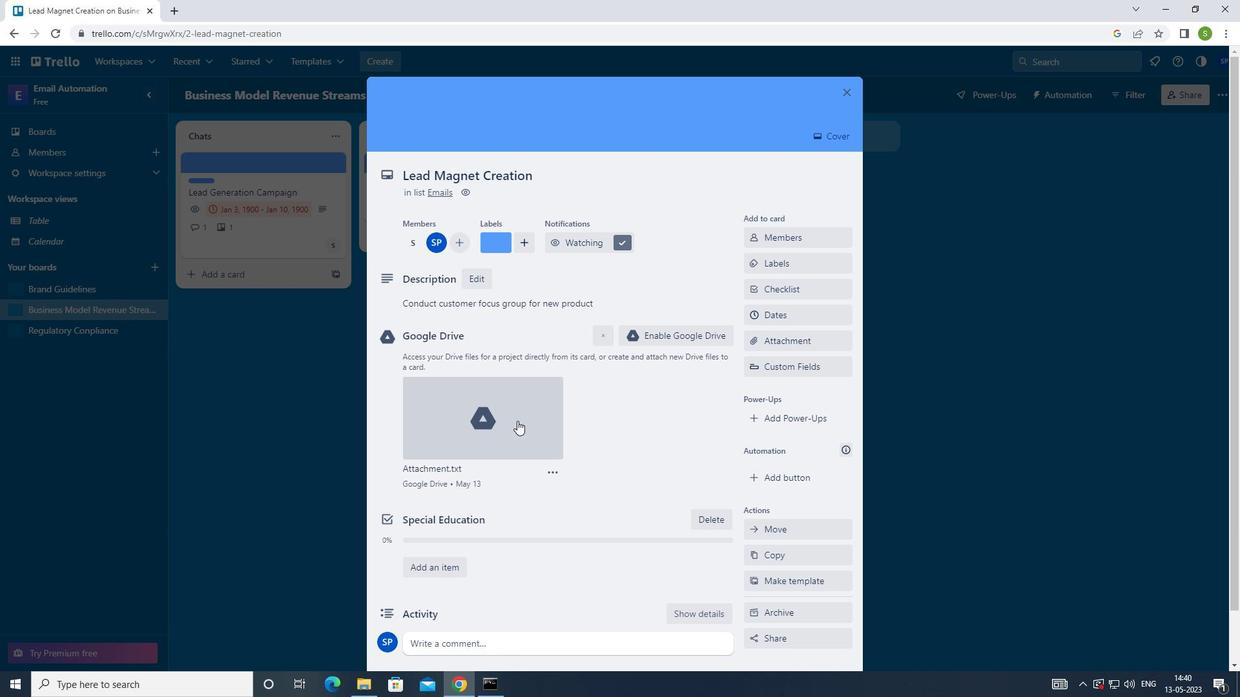 
Action: Mouse scrolled (542, 401) with delta (0, 0)
Screenshot: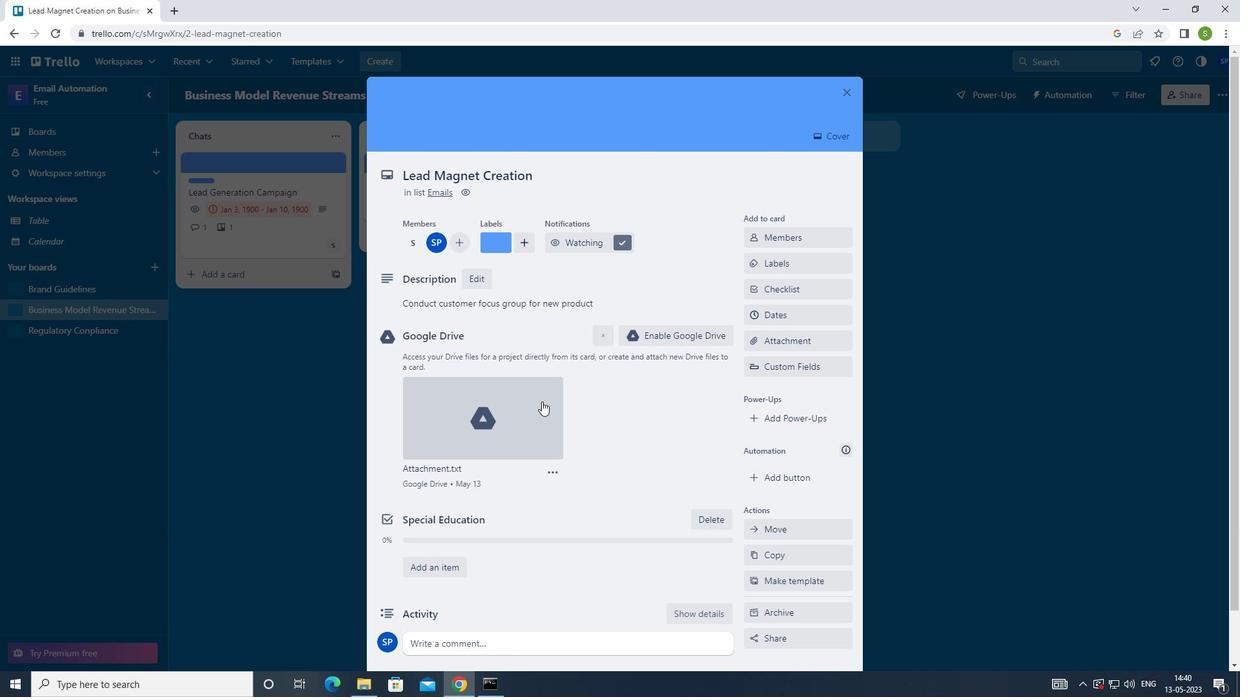 
Action: Mouse moved to (542, 402)
Screenshot: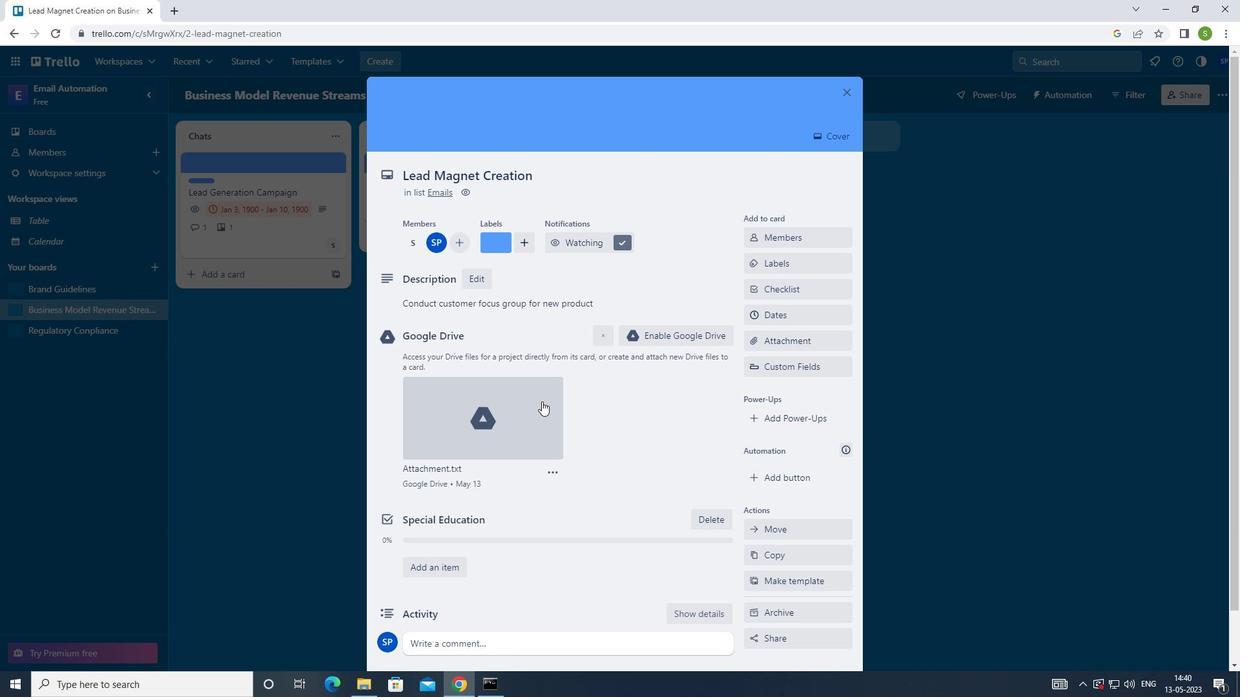 
Action: Mouse scrolled (542, 401) with delta (0, 0)
Screenshot: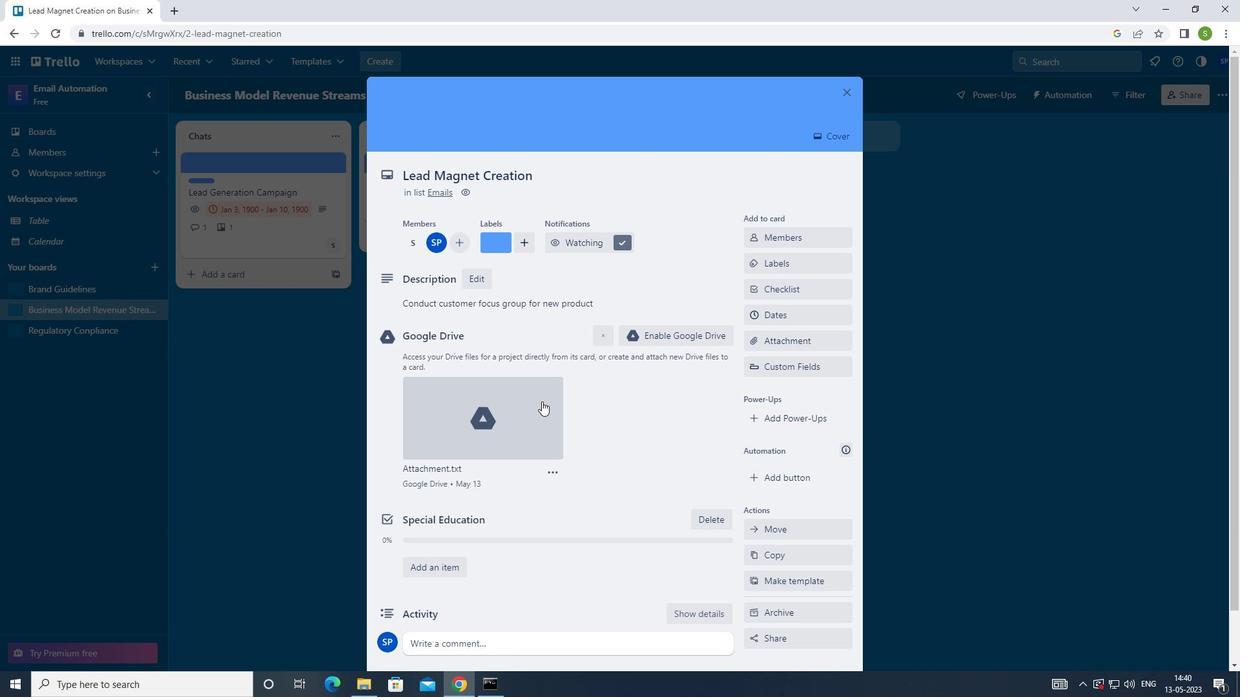 
Action: Mouse moved to (541, 405)
Screenshot: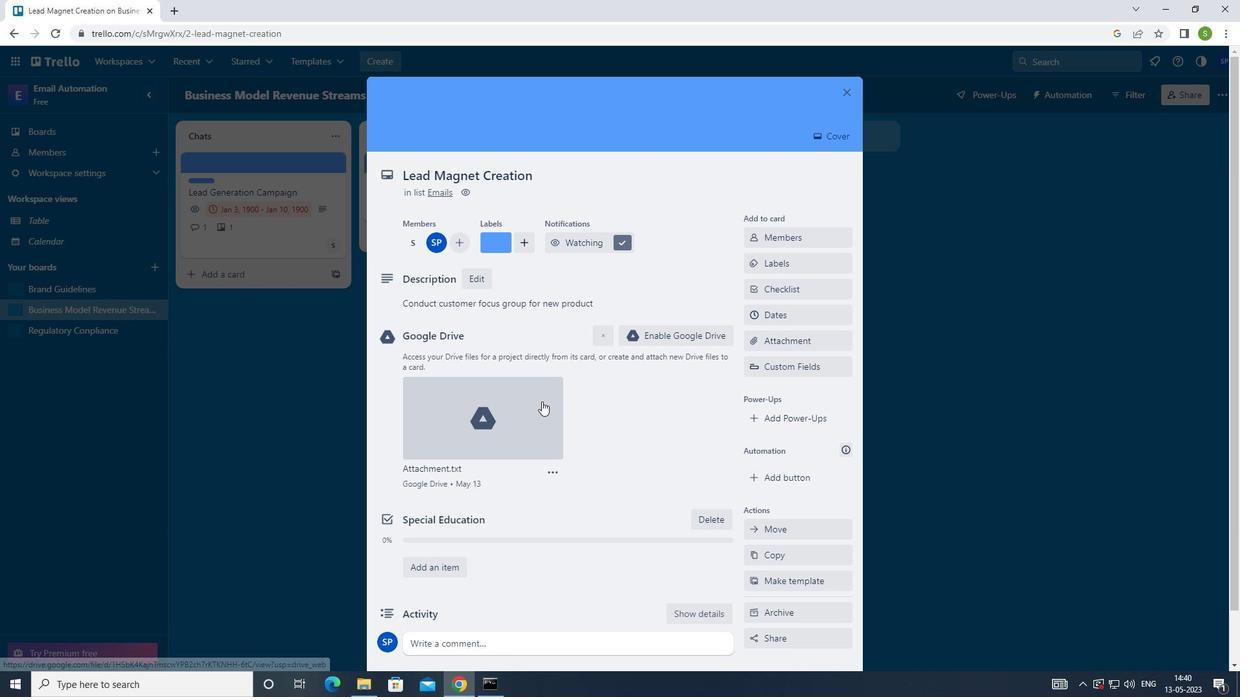 
Action: Mouse scrolled (541, 405) with delta (0, 0)
Screenshot: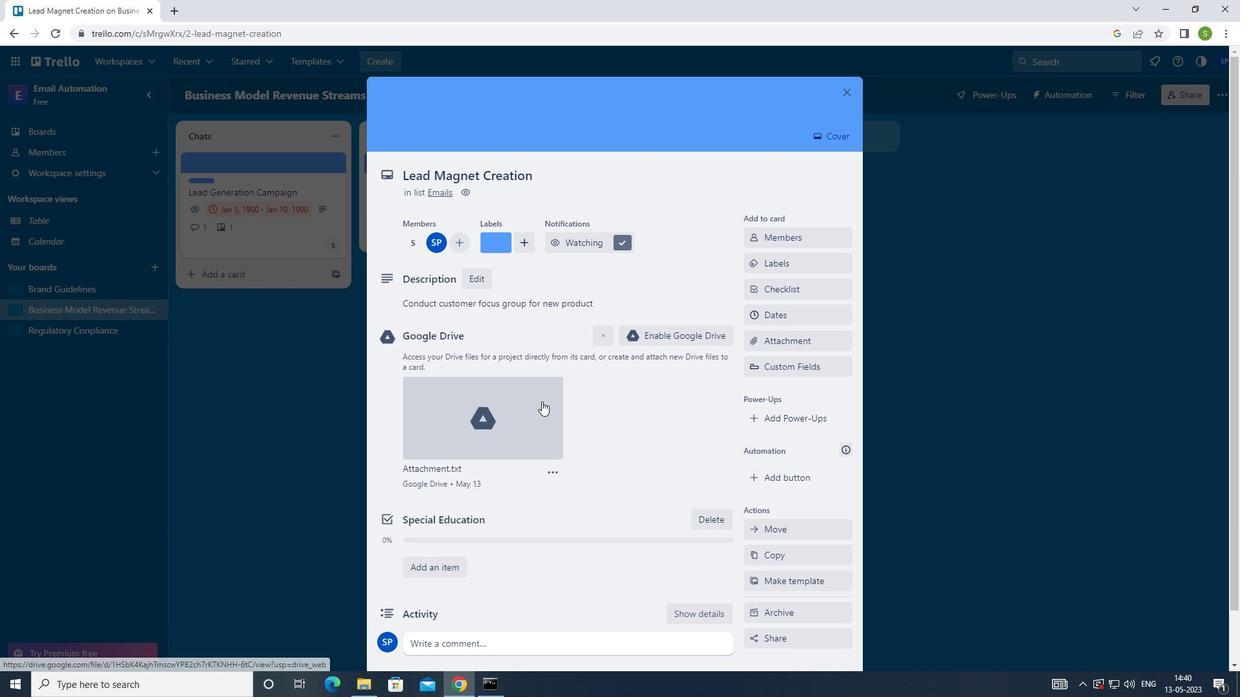
Action: Mouse moved to (537, 411)
Screenshot: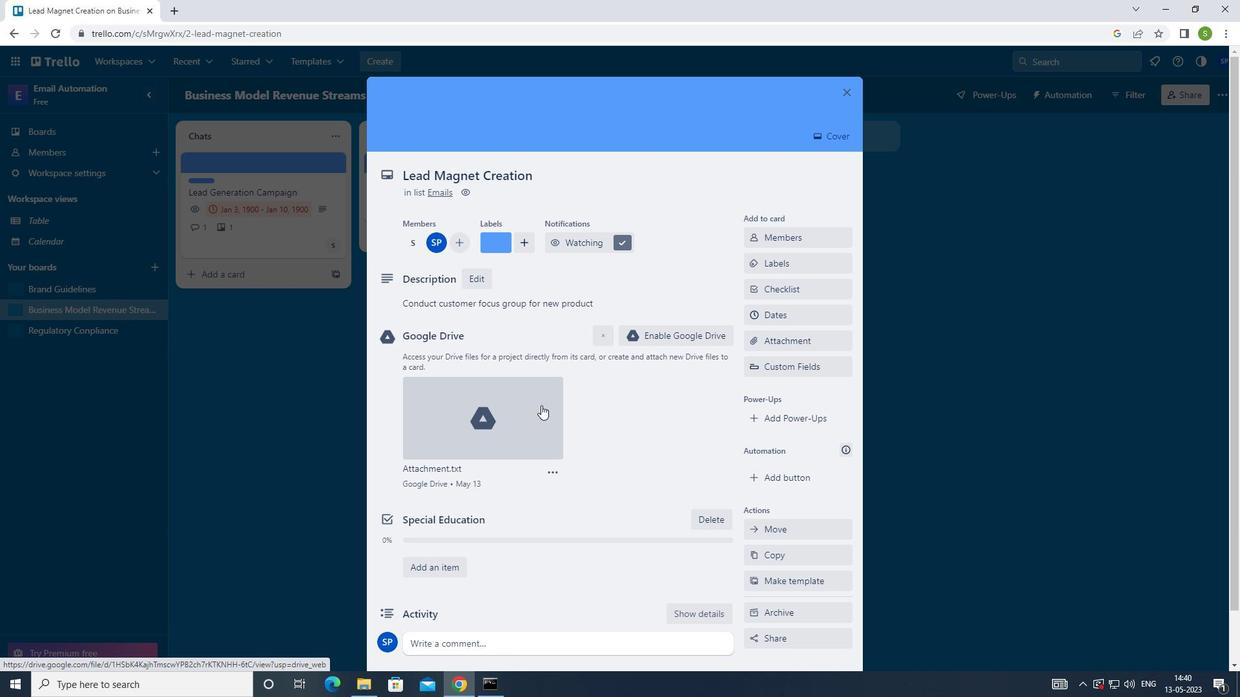 
Action: Mouse scrolled (537, 410) with delta (0, 0)
Screenshot: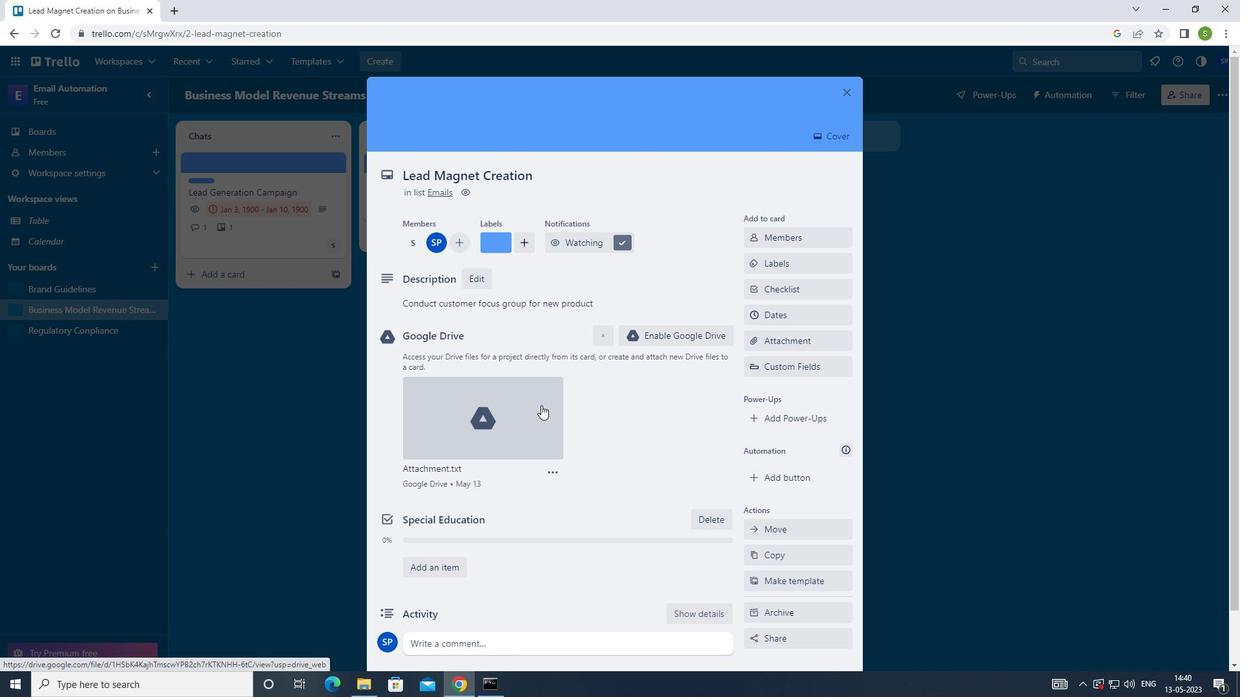 
Action: Mouse moved to (471, 582)
Screenshot: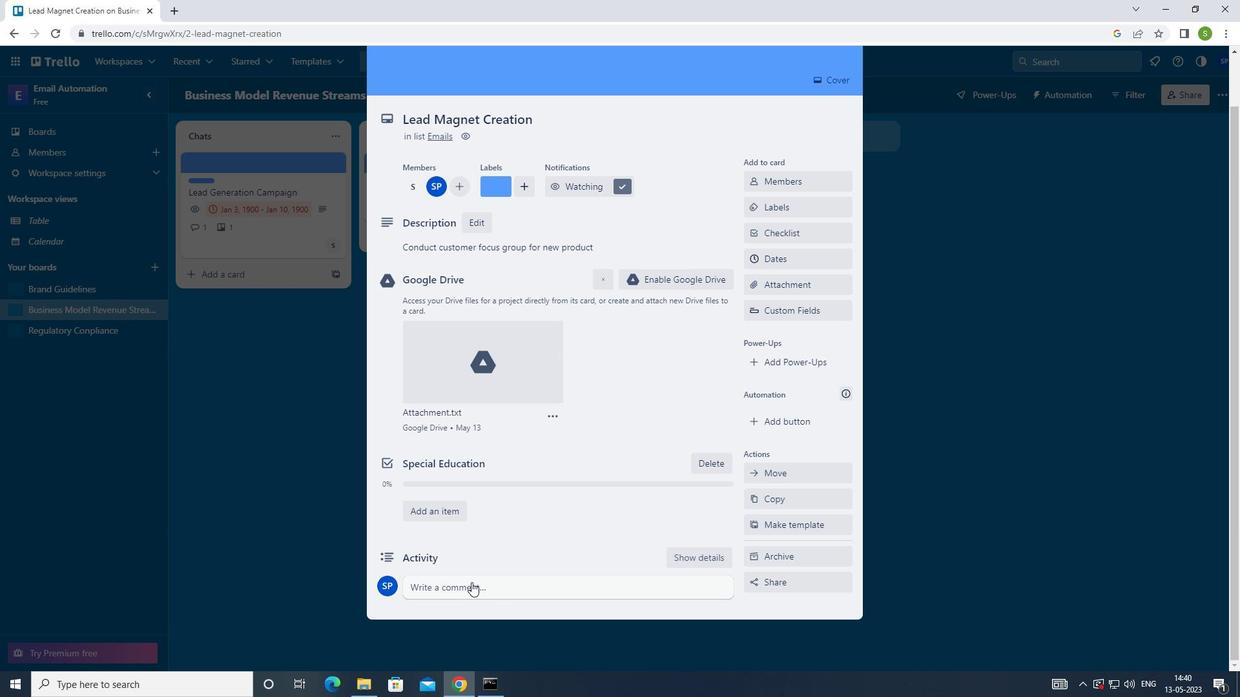 
Action: Mouse pressed left at (471, 582)
Screenshot: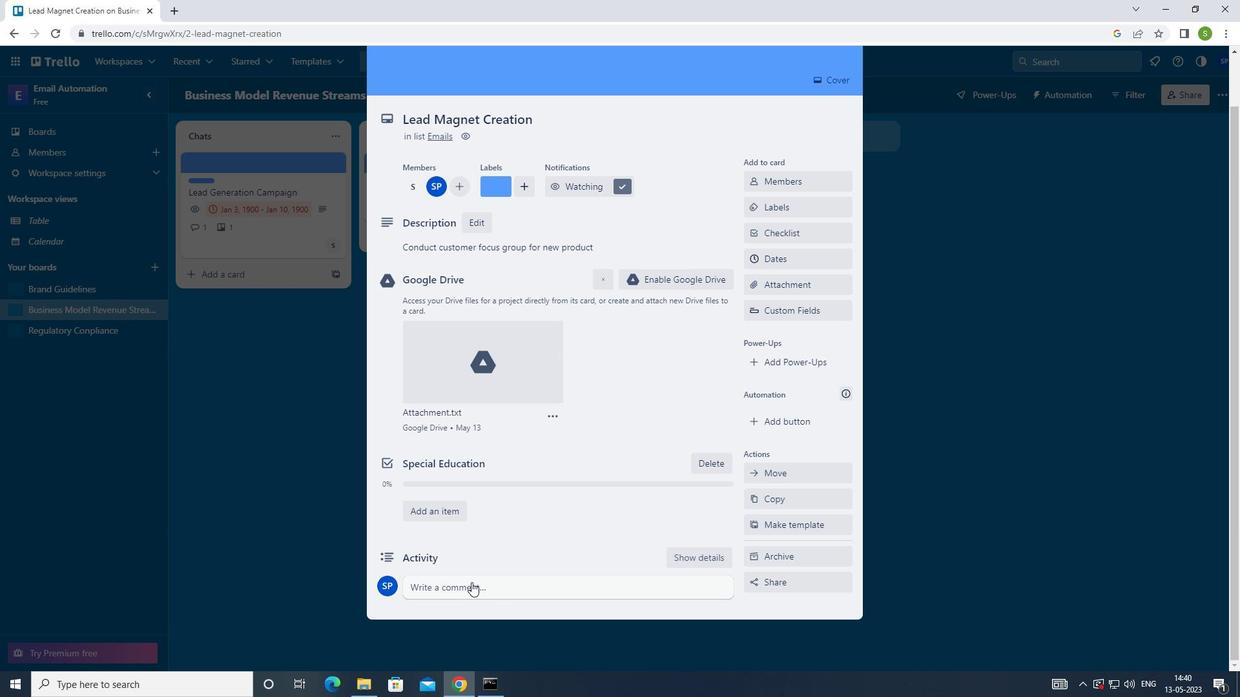 
Action: Mouse moved to (597, 423)
Screenshot: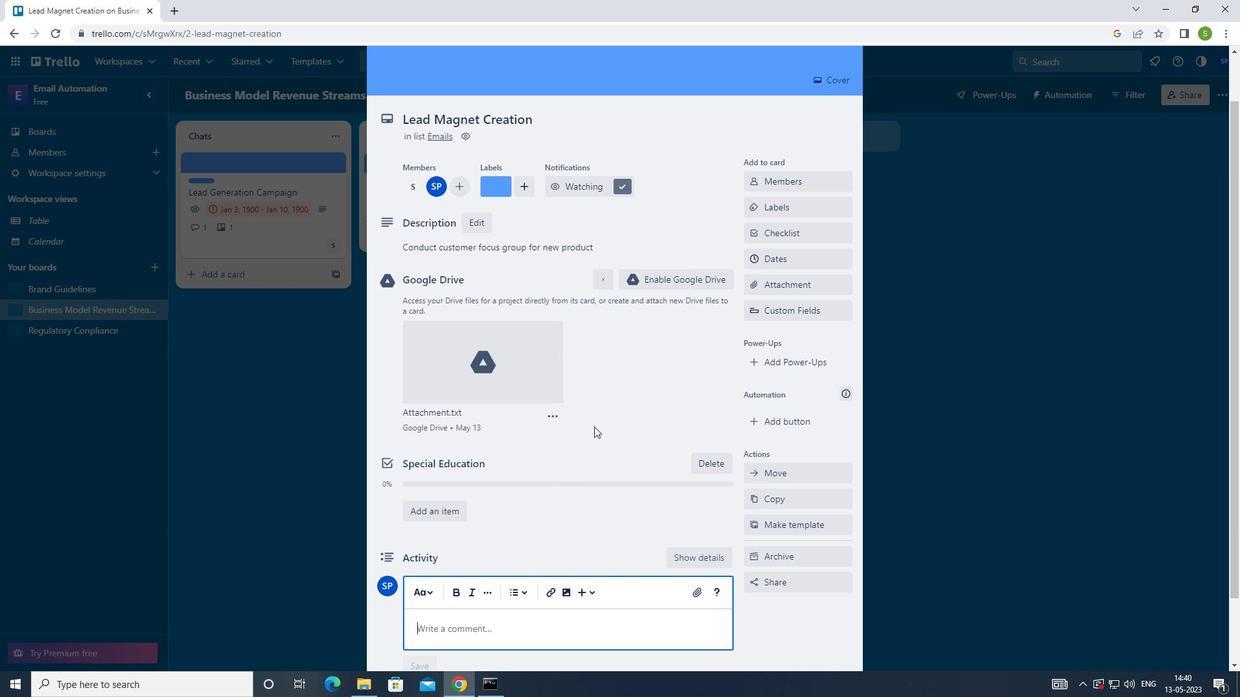 
Action: Key pressed <Key.shift>SINCE<Key.space>THIS<Key.space>ITEM<Key.space>REQUIRE<Key.space>INPUT<Key.space>FROM<Key.space>MULTIPLR<Key.backspace>E<Key.space>TEAM<Key.space>MEMBER<Key.space>LET<Key.space>US<Key.space>MAKE<Key.space>SURE<Key.space>EVERYONE<Key.space>IS<Key.space>ON<Key.space>THE<Key.space>SAME<Key.space>PAGE<Key.space>BEFORE<Key.space>MOVING<Key.space>FORWARD.
Screenshot: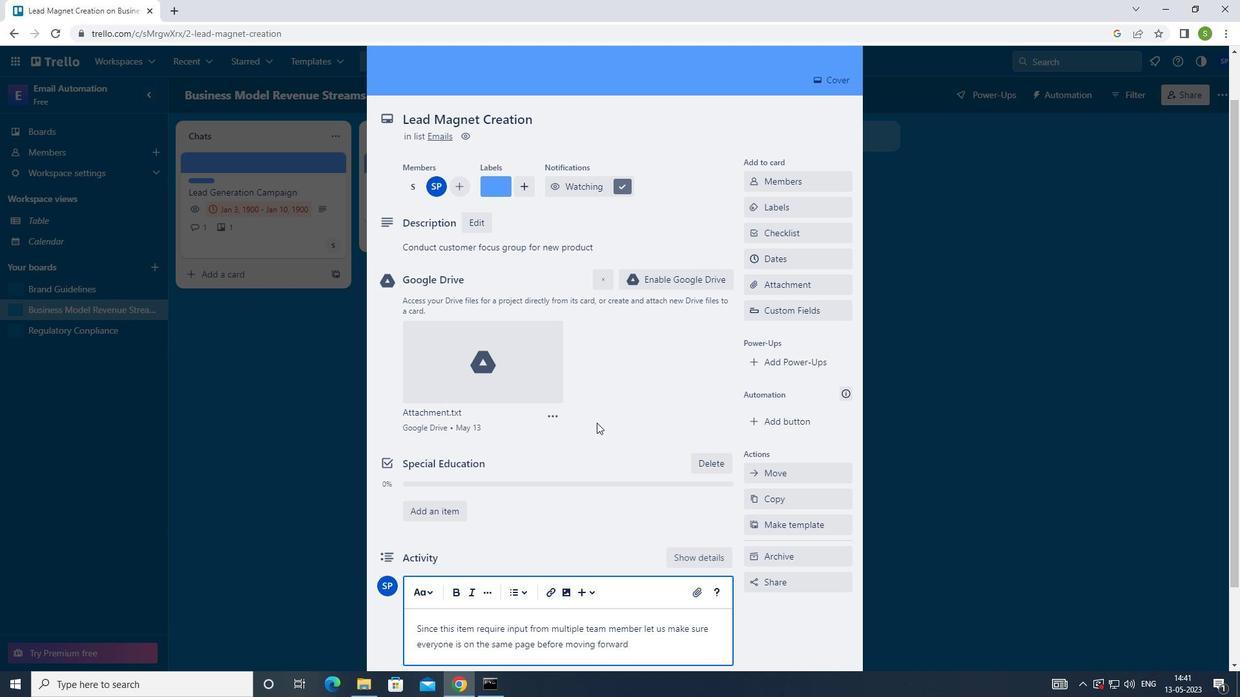 
Action: Mouse moved to (685, 376)
Screenshot: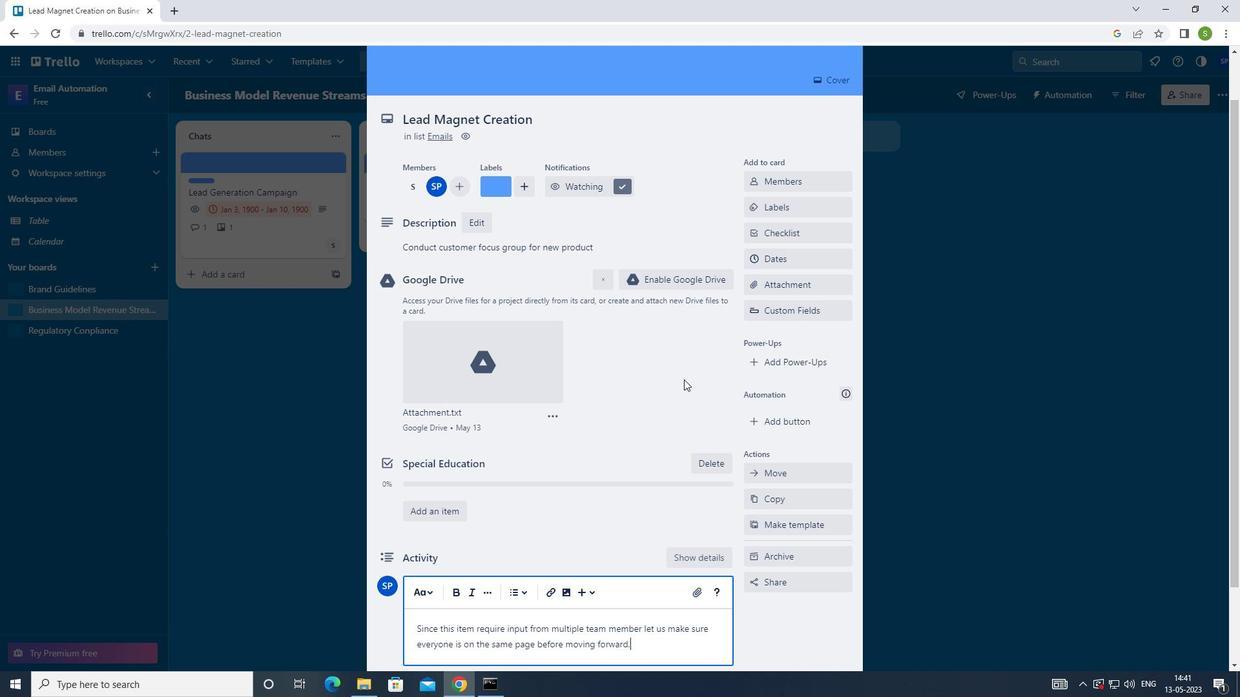 
Action: Mouse scrolled (685, 375) with delta (0, 0)
Screenshot: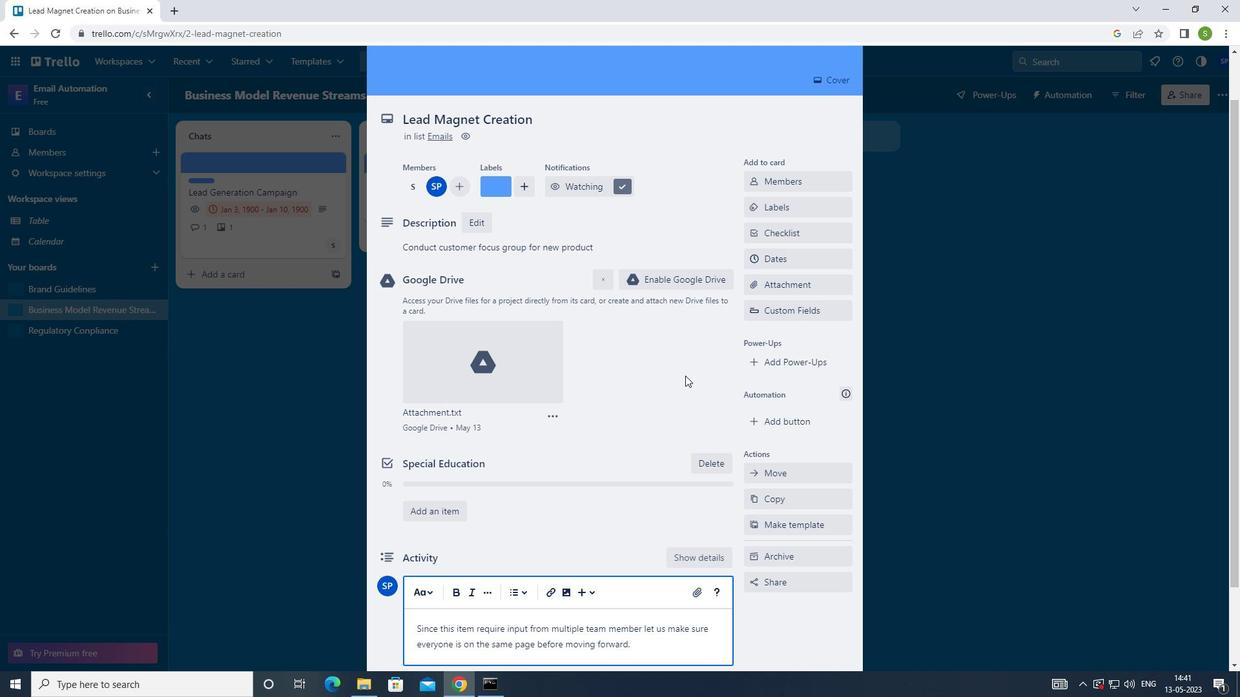 
Action: Mouse scrolled (685, 375) with delta (0, 0)
Screenshot: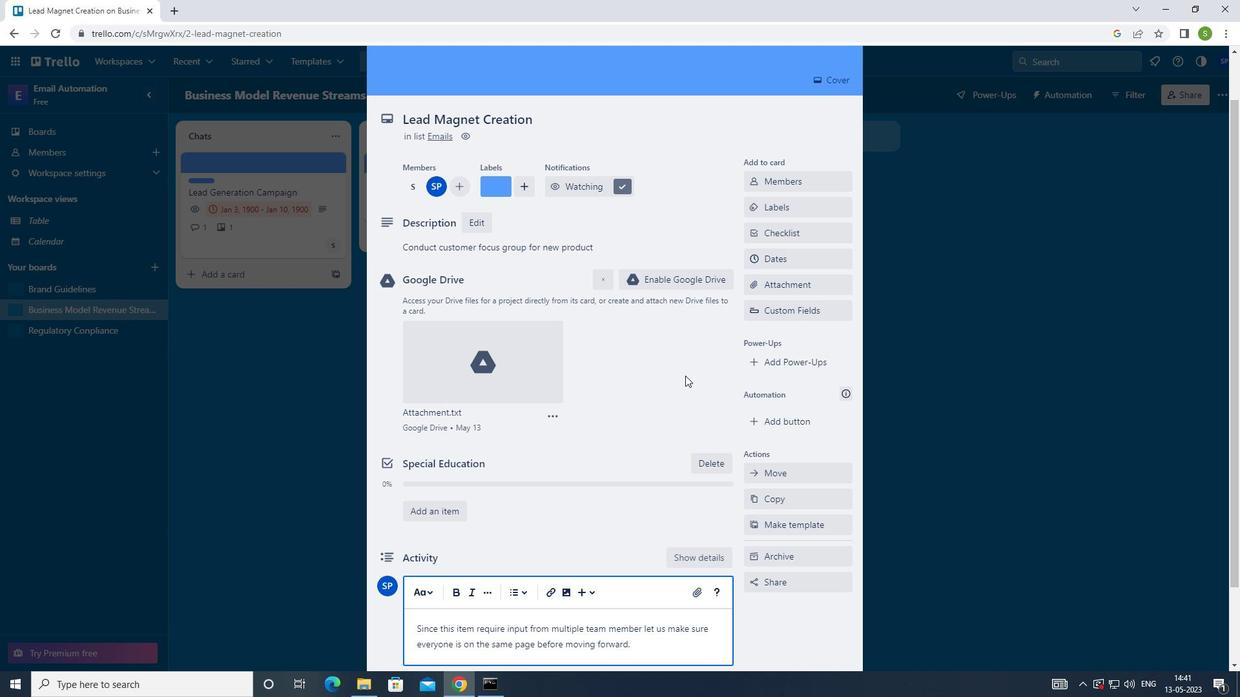 
Action: Mouse moved to (685, 376)
Screenshot: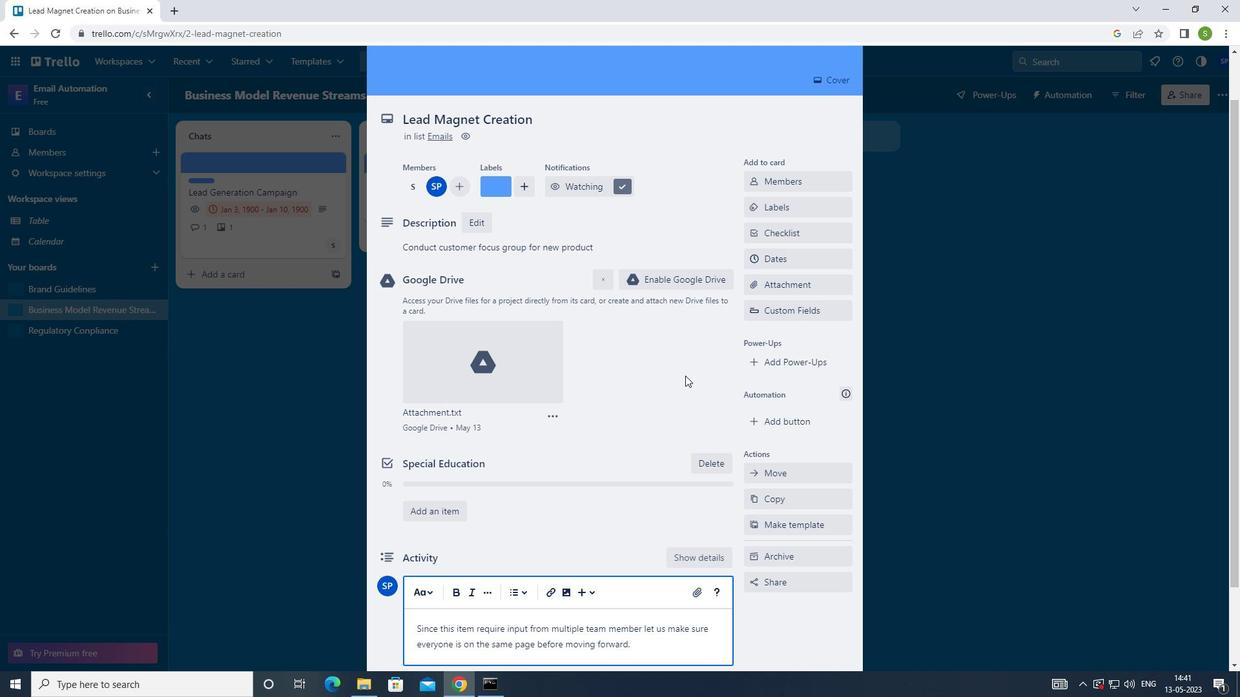 
Action: Mouse scrolled (685, 375) with delta (0, 0)
Screenshot: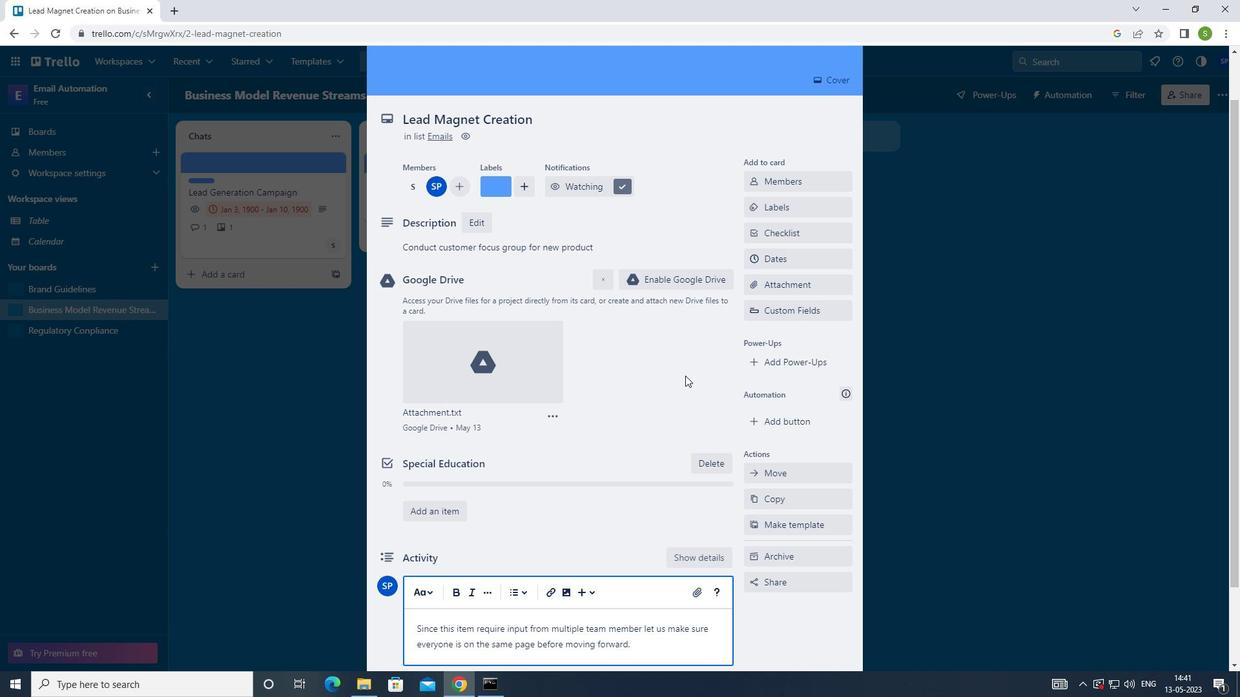 
Action: Mouse scrolled (685, 375) with delta (0, 0)
Screenshot: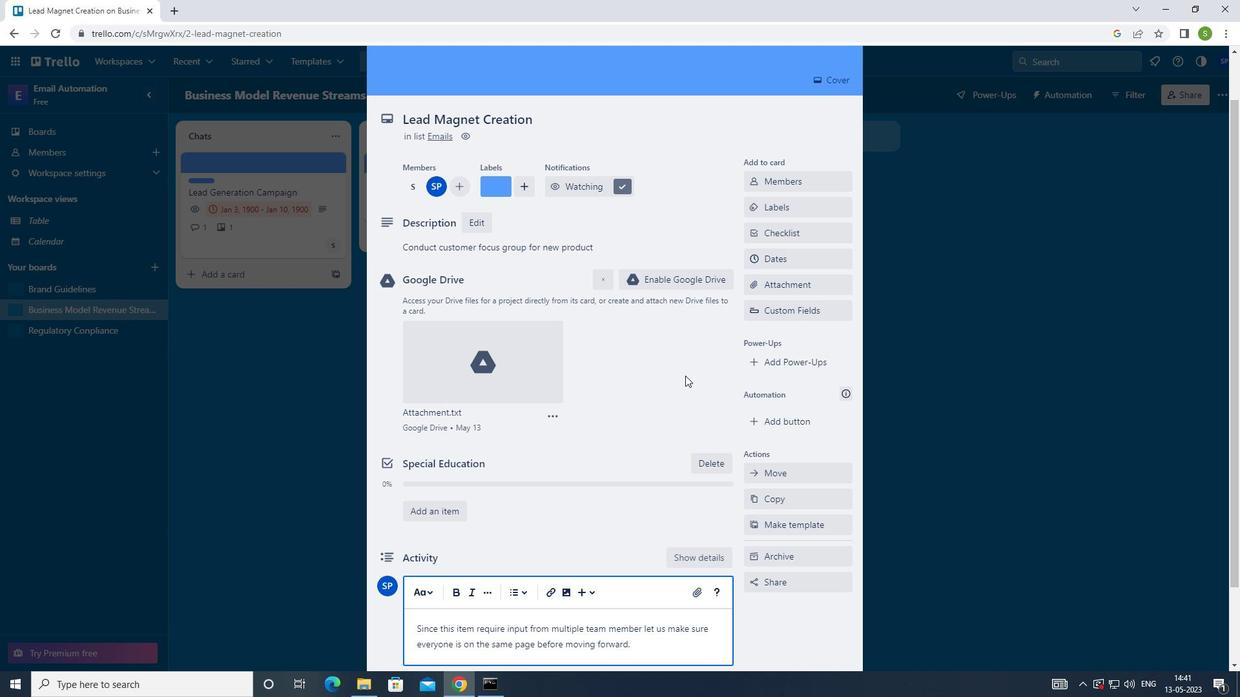 
Action: Mouse moved to (423, 590)
Screenshot: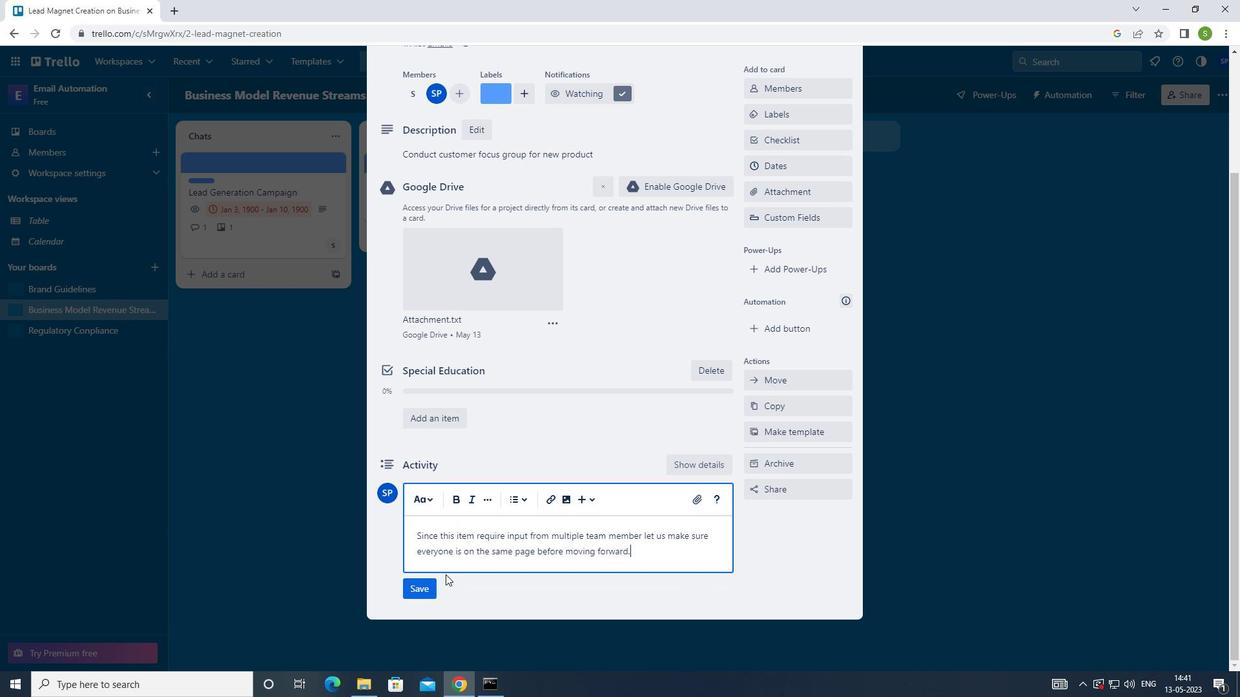 
Action: Mouse pressed left at (423, 590)
Screenshot: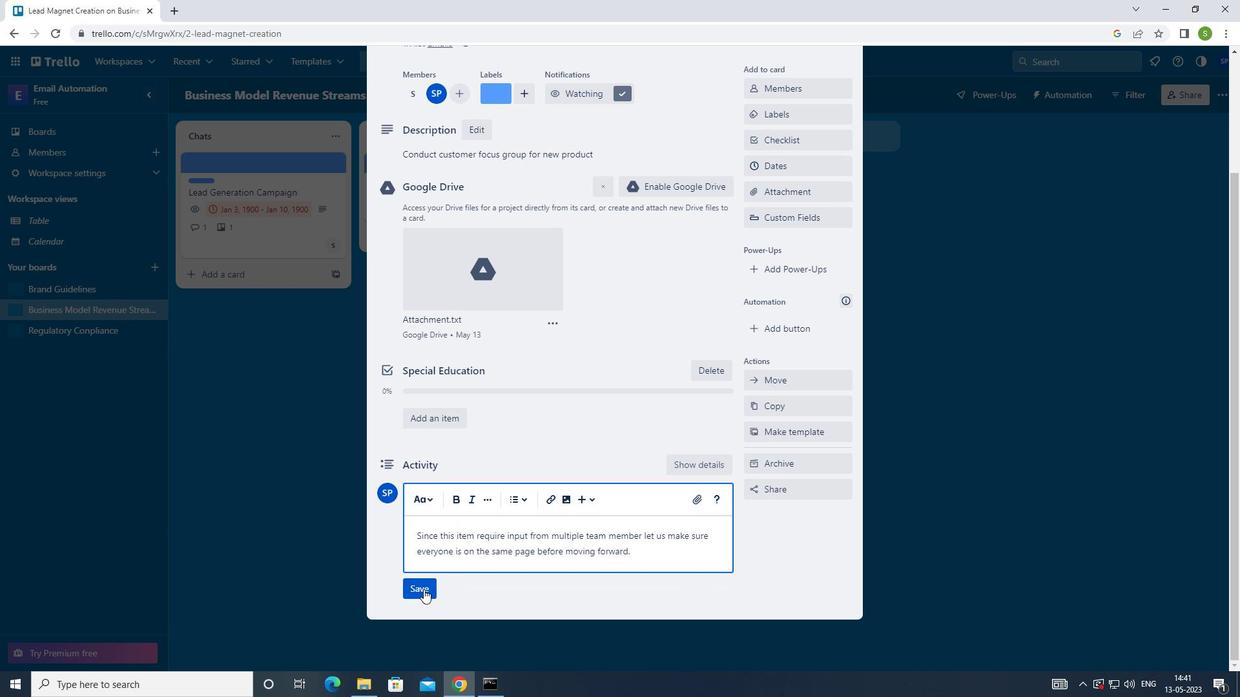 
Action: Mouse moved to (794, 178)
Screenshot: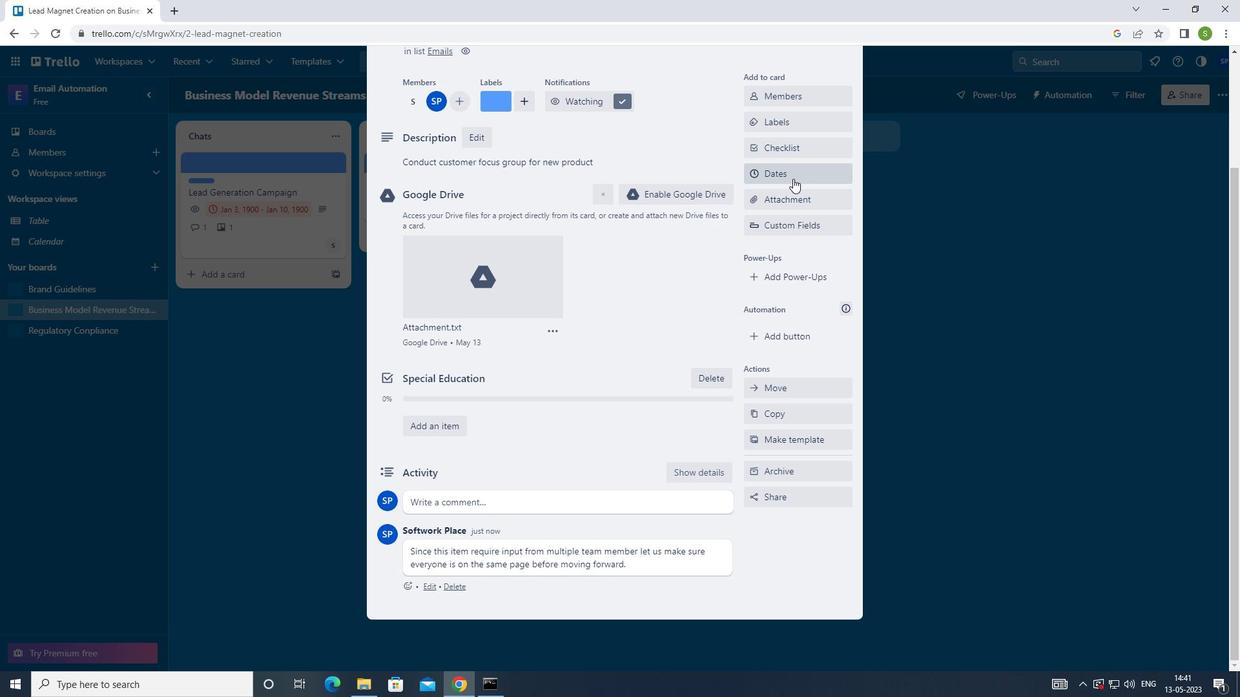 
Action: Mouse pressed left at (794, 178)
Screenshot: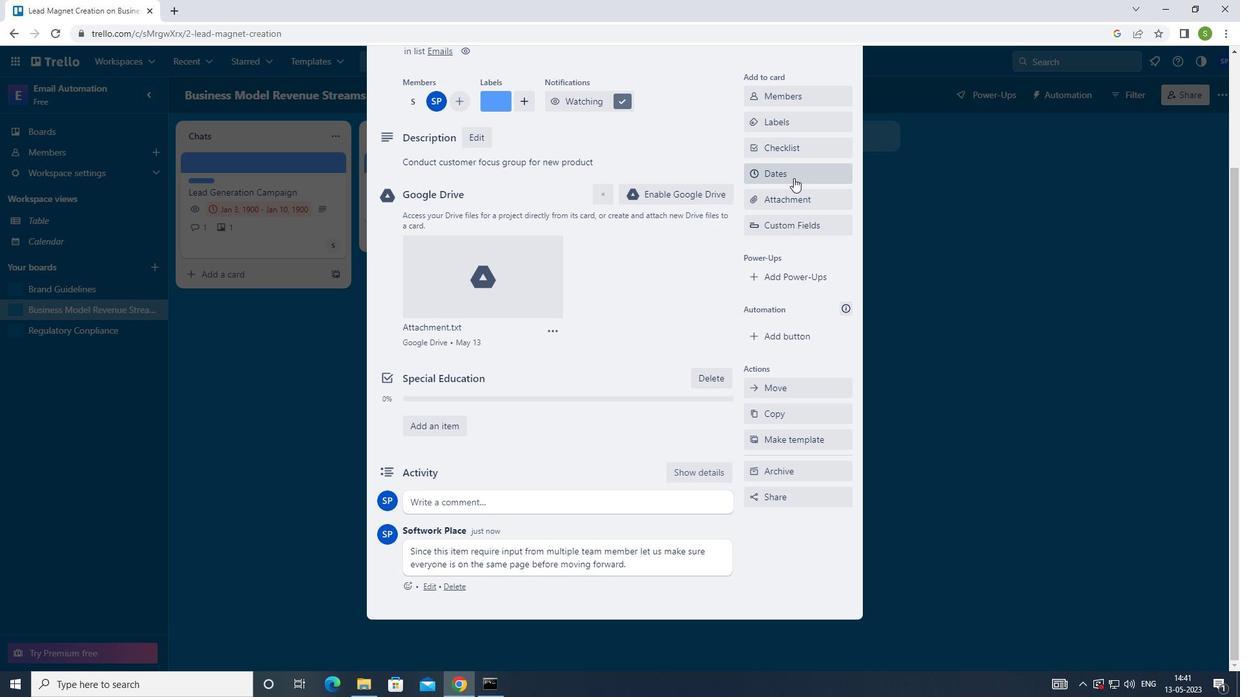 
Action: Mouse moved to (759, 443)
Screenshot: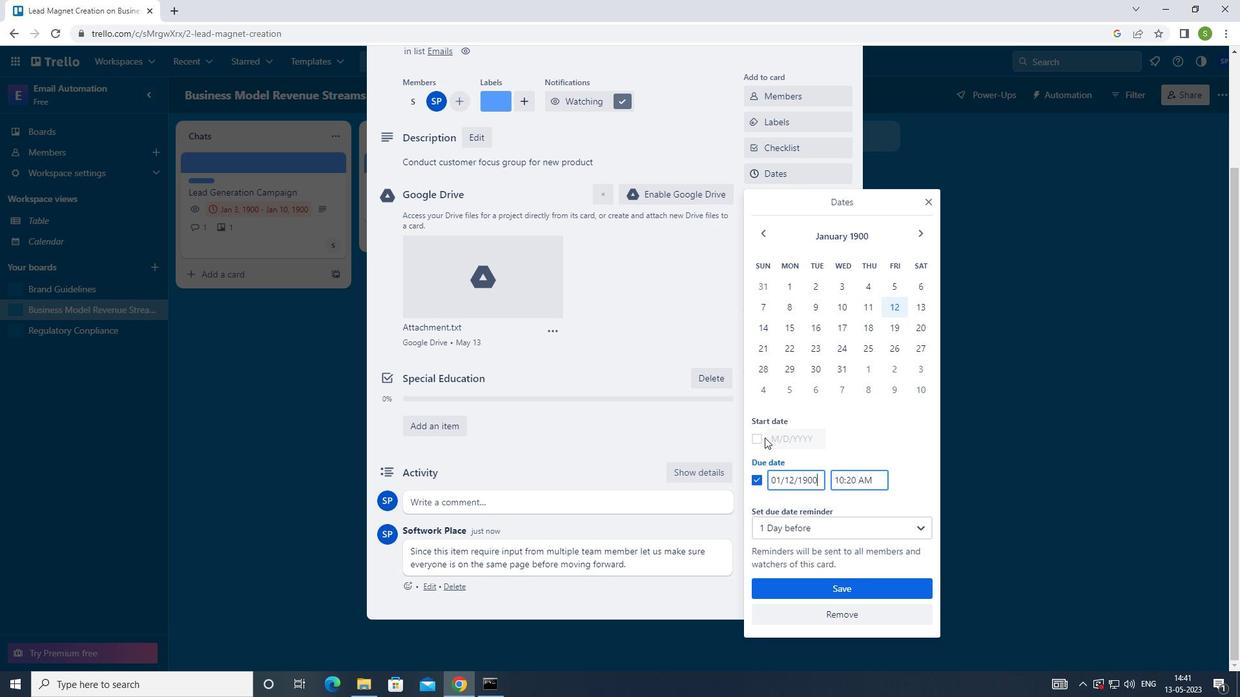 
Action: Mouse pressed left at (759, 443)
Screenshot: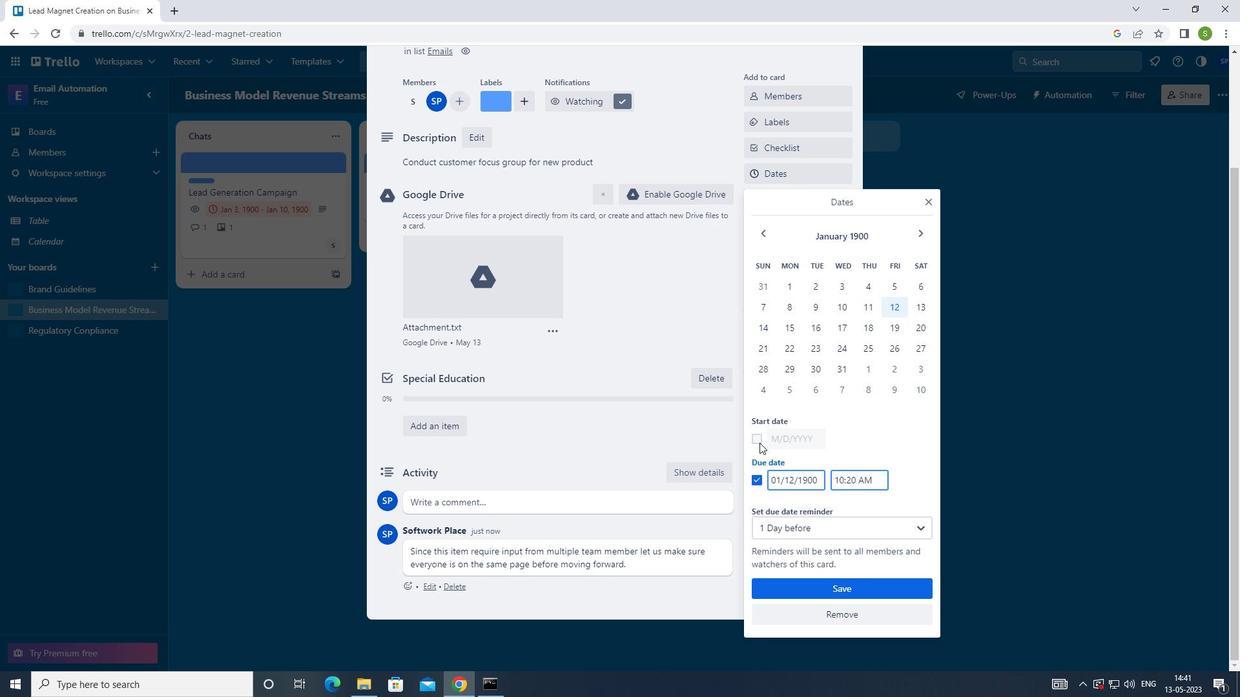 
Action: Mouse moved to (917, 283)
Screenshot: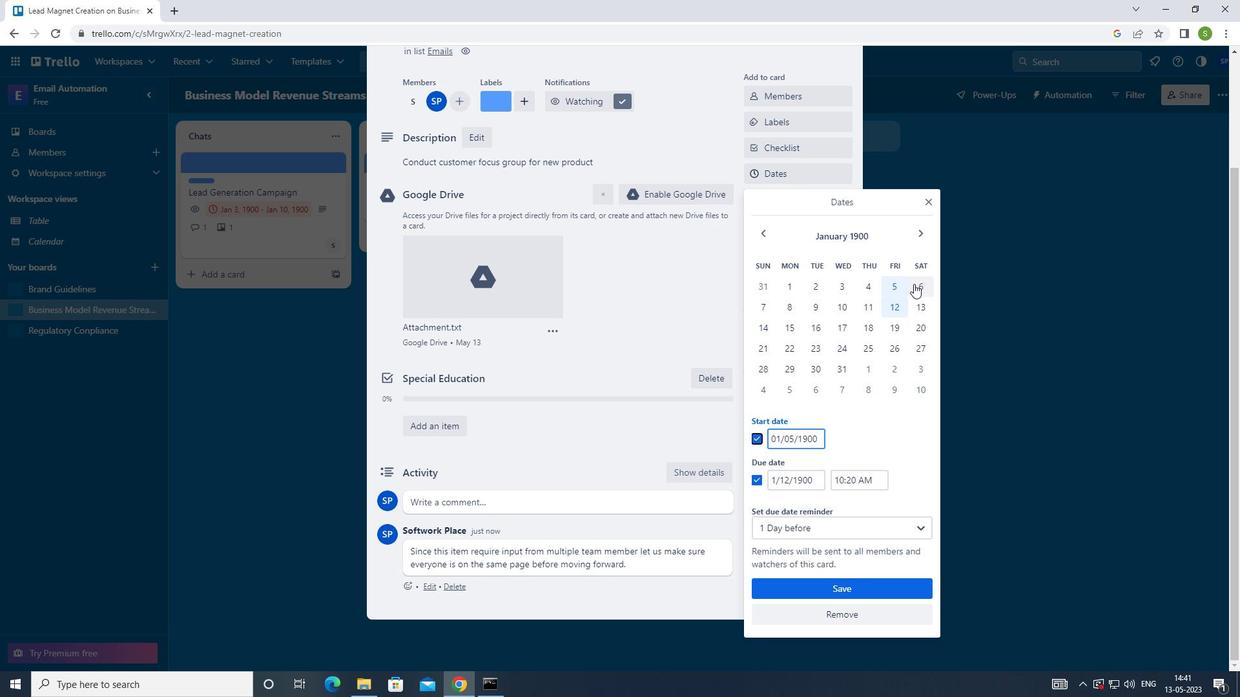 
Action: Mouse pressed left at (917, 283)
Screenshot: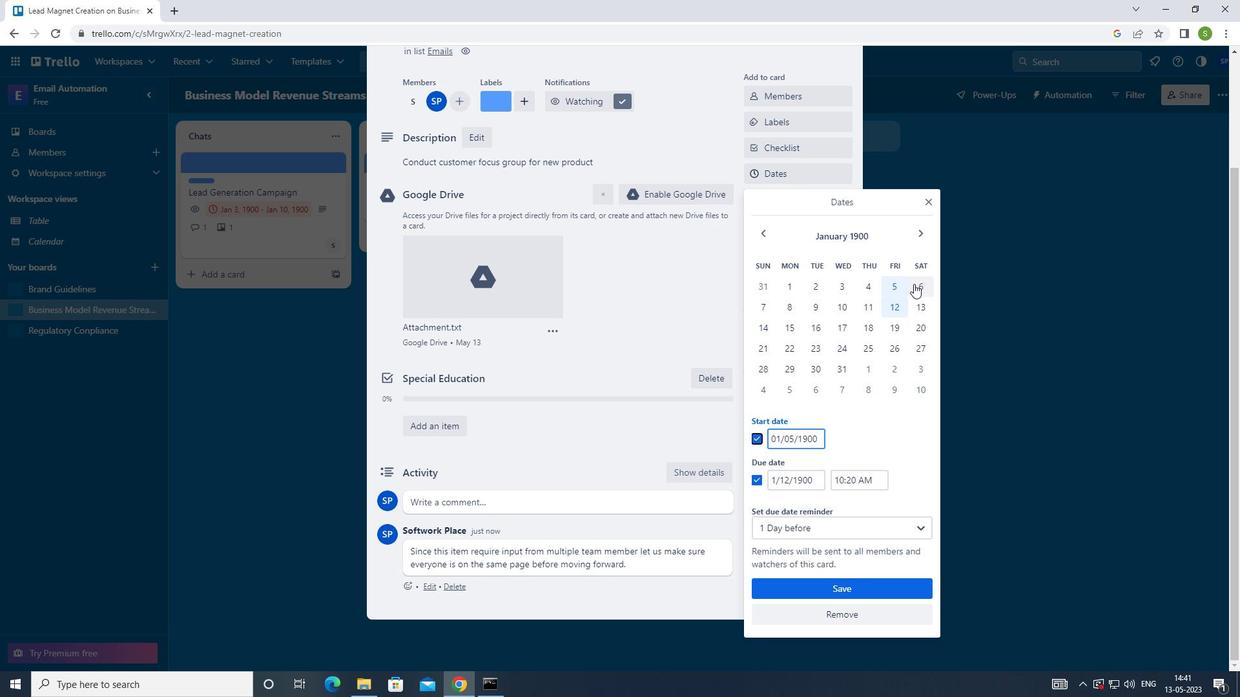 
Action: Mouse moved to (921, 304)
Screenshot: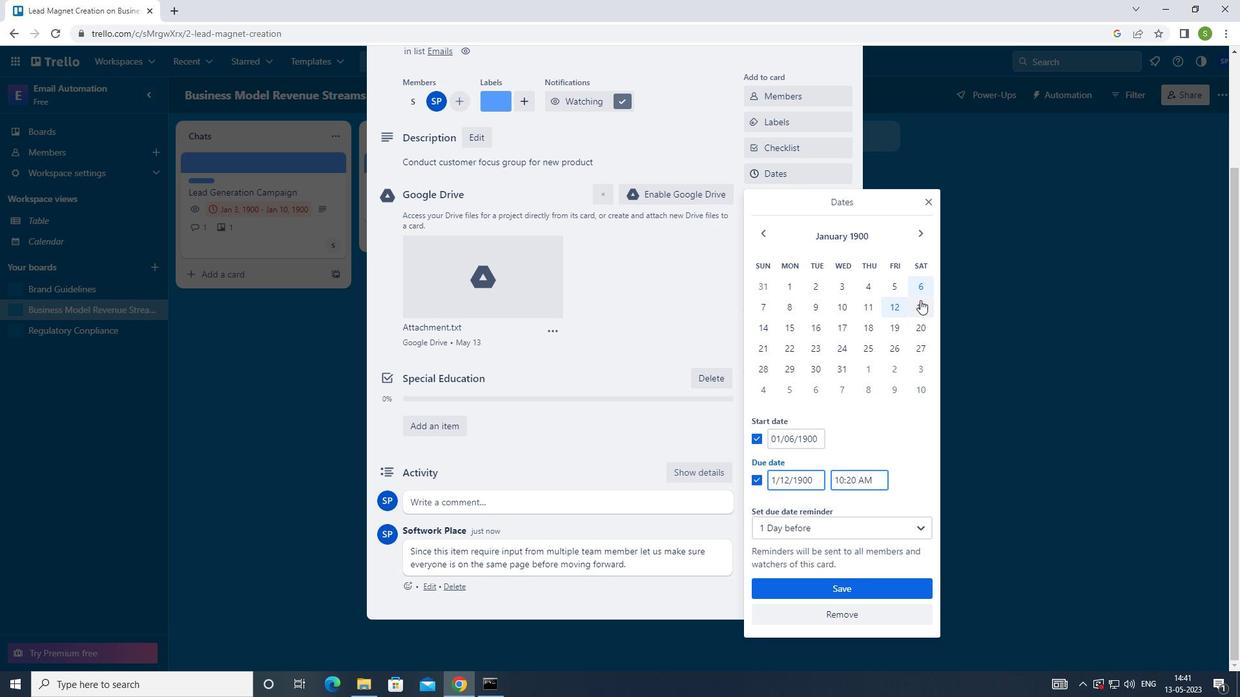 
Action: Mouse pressed left at (921, 304)
Screenshot: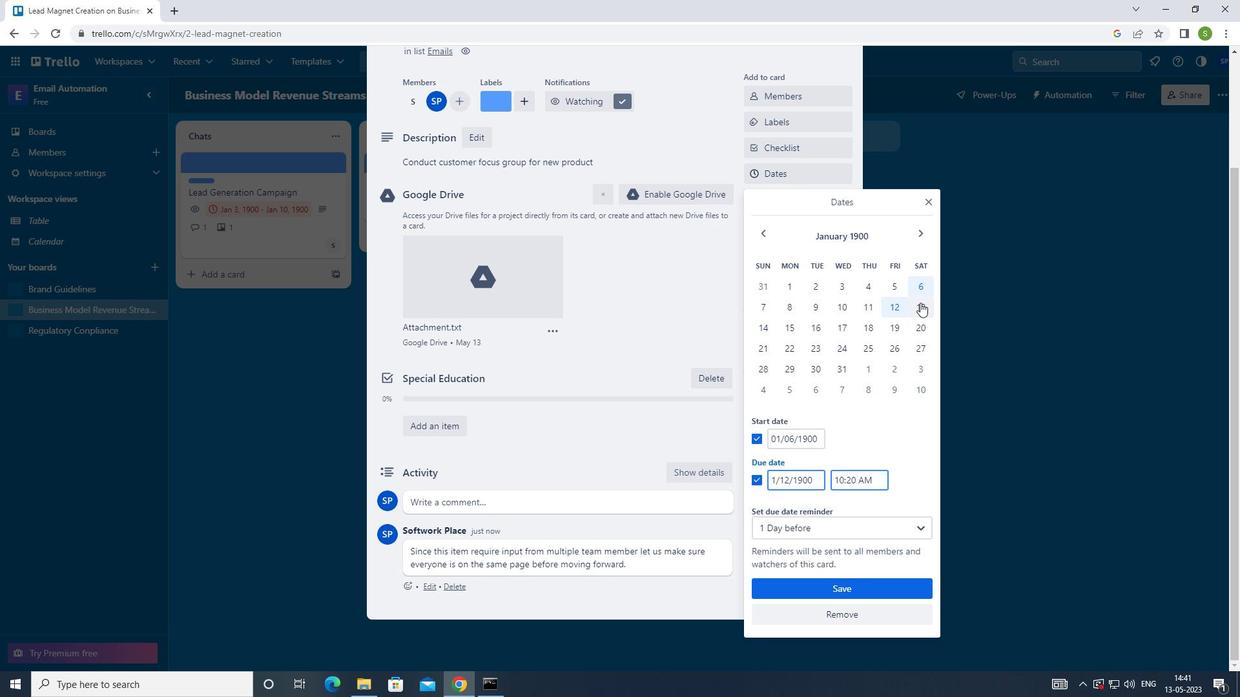 
Action: Mouse moved to (803, 586)
Screenshot: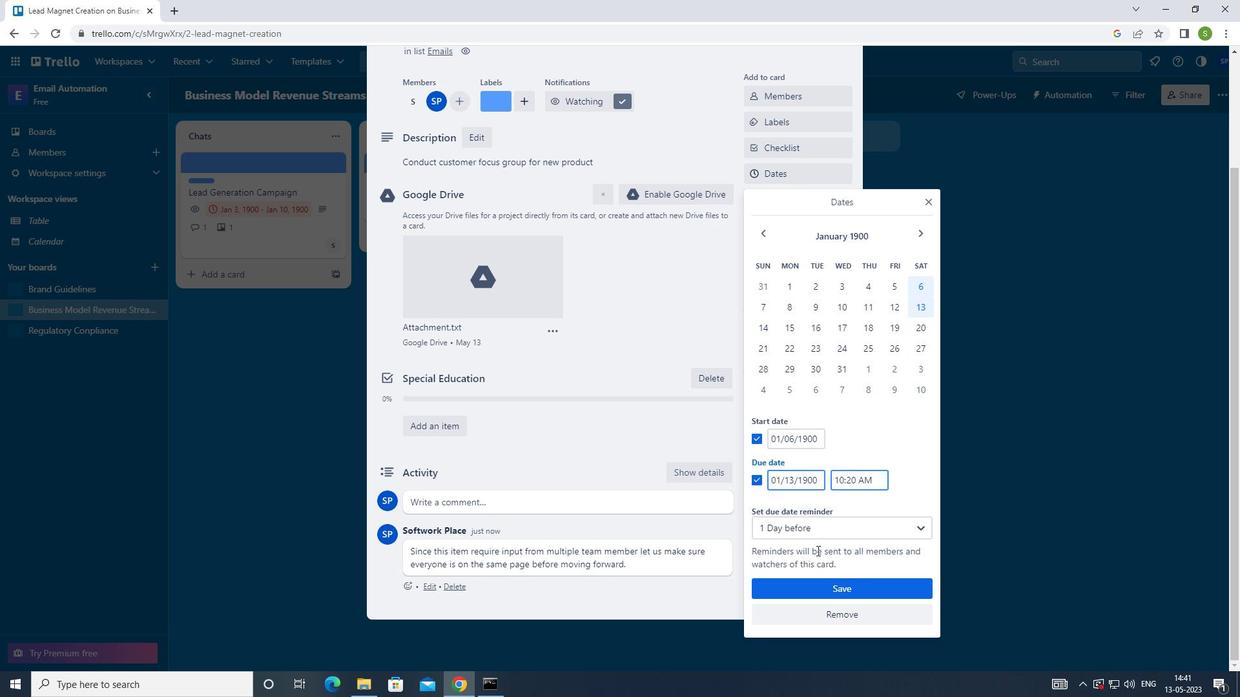 
Action: Mouse pressed left at (803, 586)
Screenshot: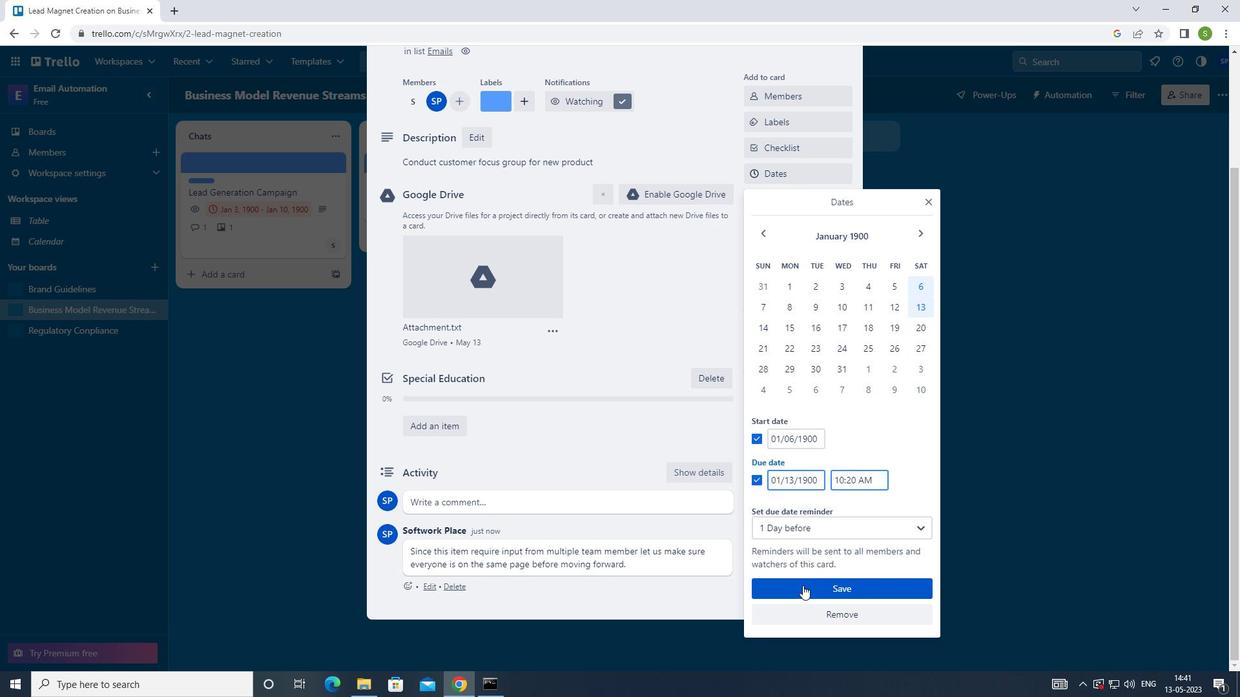
Action: Mouse moved to (813, 406)
Screenshot: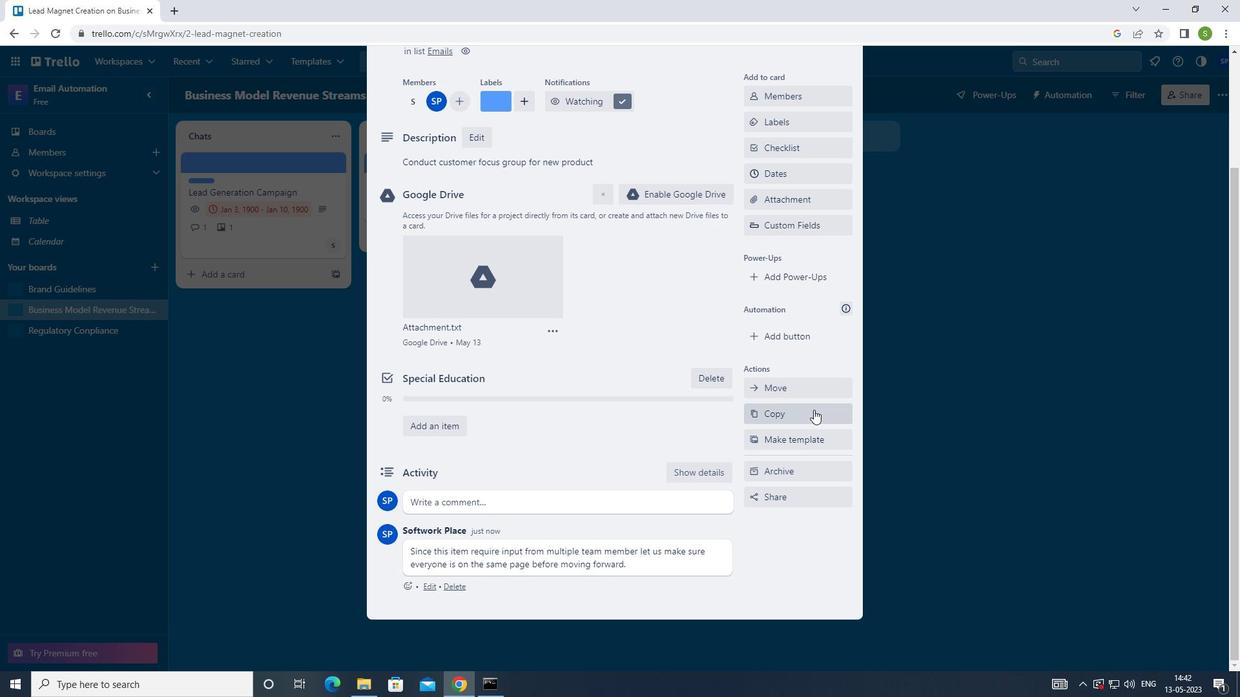 
Action: Key pressed <Key.f8>
Screenshot: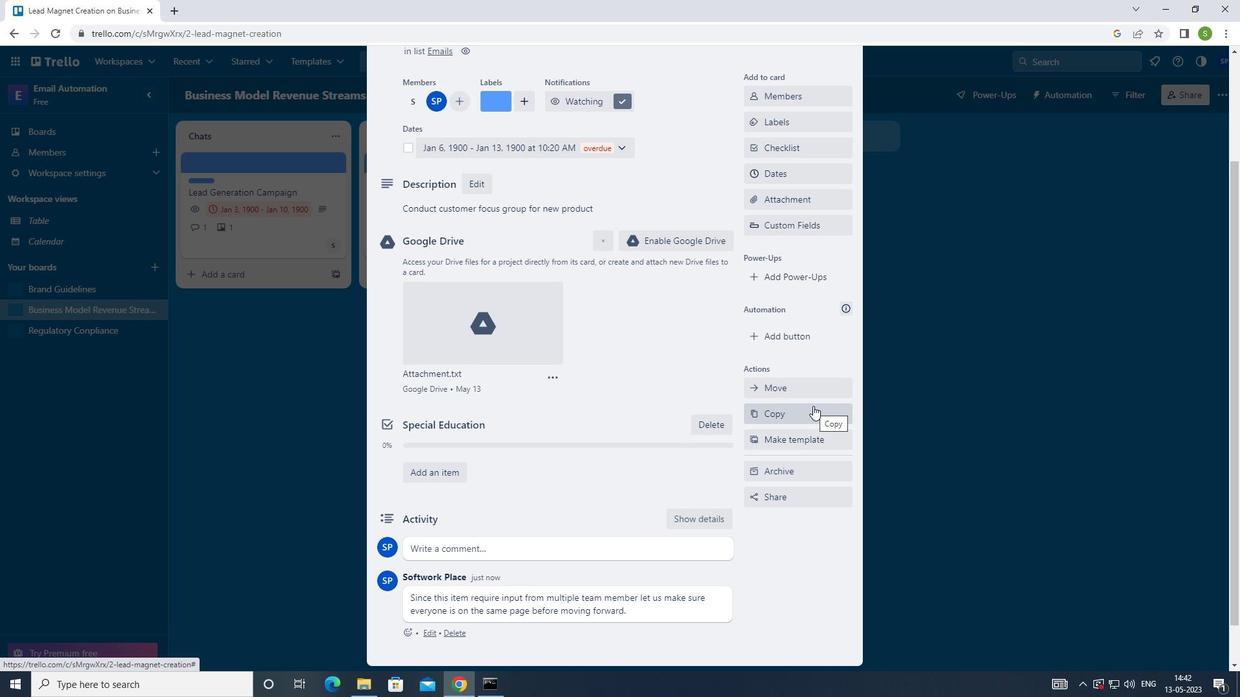 
